 Task: Open a blank sheet, save the file as Emilia.epub Add the quote 'Your dreams are worth fighting for; don't ever give up on them.' Apply font style 'Lora' and font size 36 Align the text to the Justify .Change the text color to  'Tan'
Action: Mouse moved to (269, 157)
Screenshot: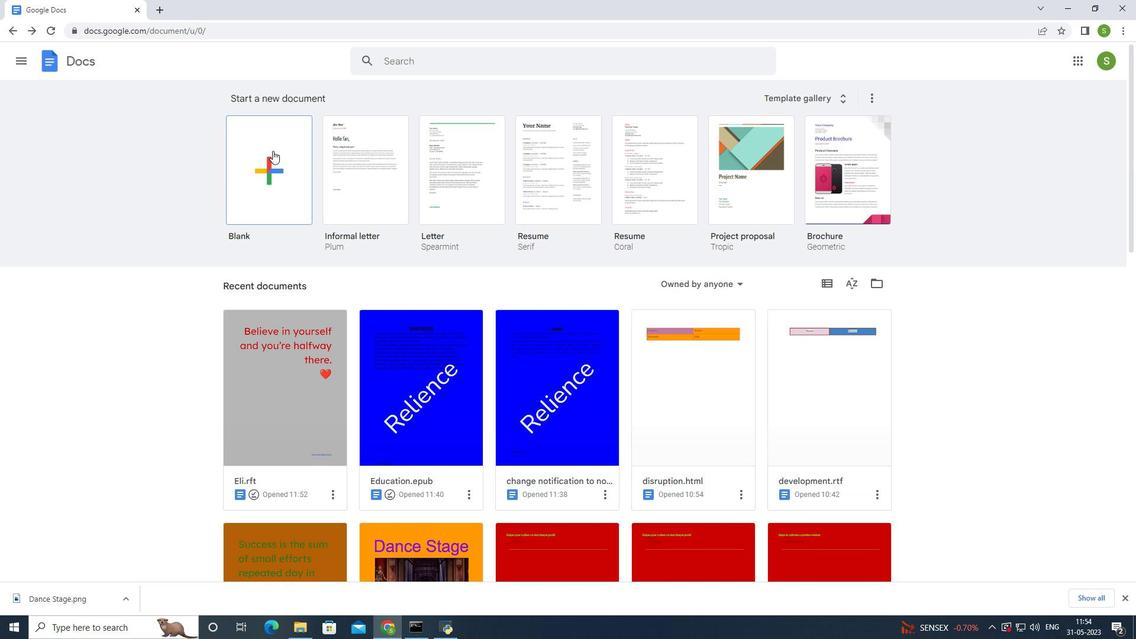 
Action: Mouse pressed left at (269, 157)
Screenshot: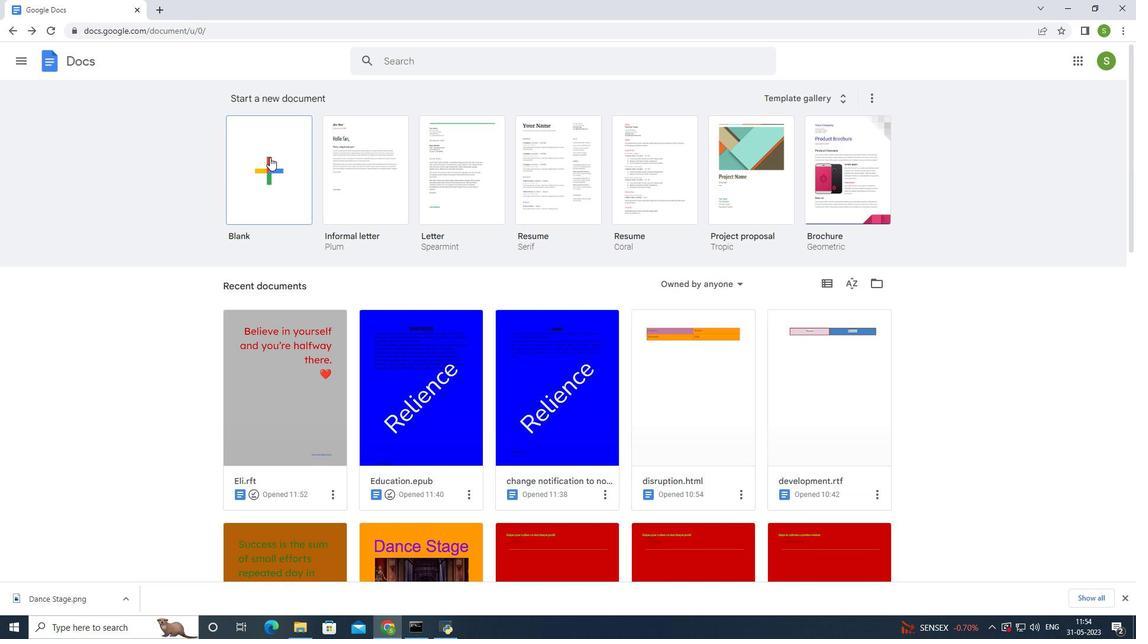 
Action: Mouse moved to (111, 51)
Screenshot: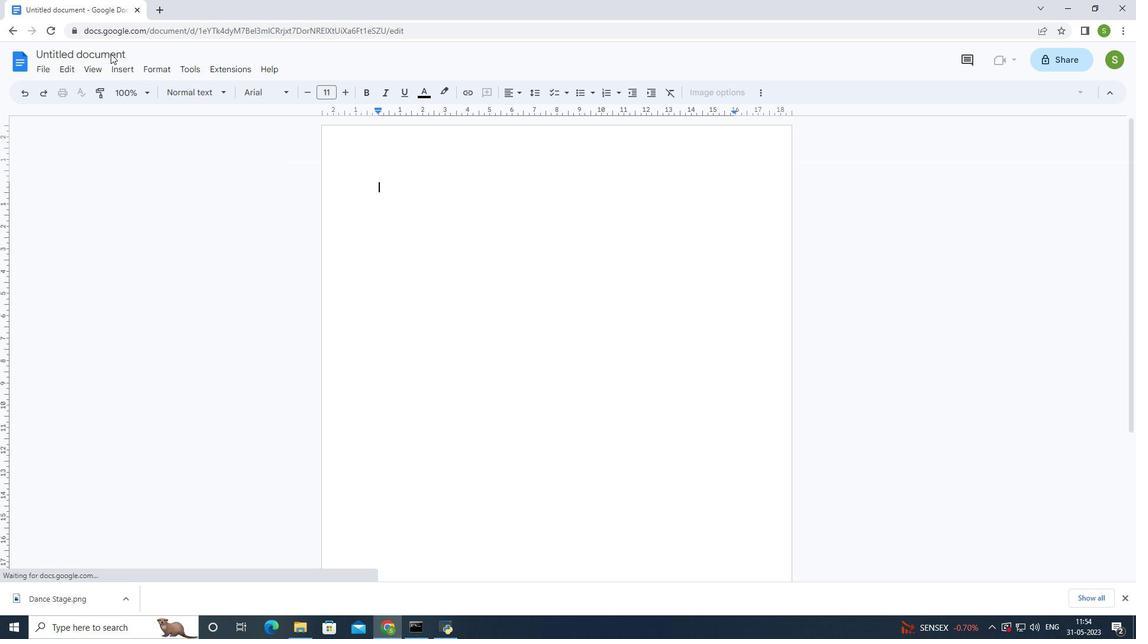 
Action: Mouse pressed left at (111, 51)
Screenshot: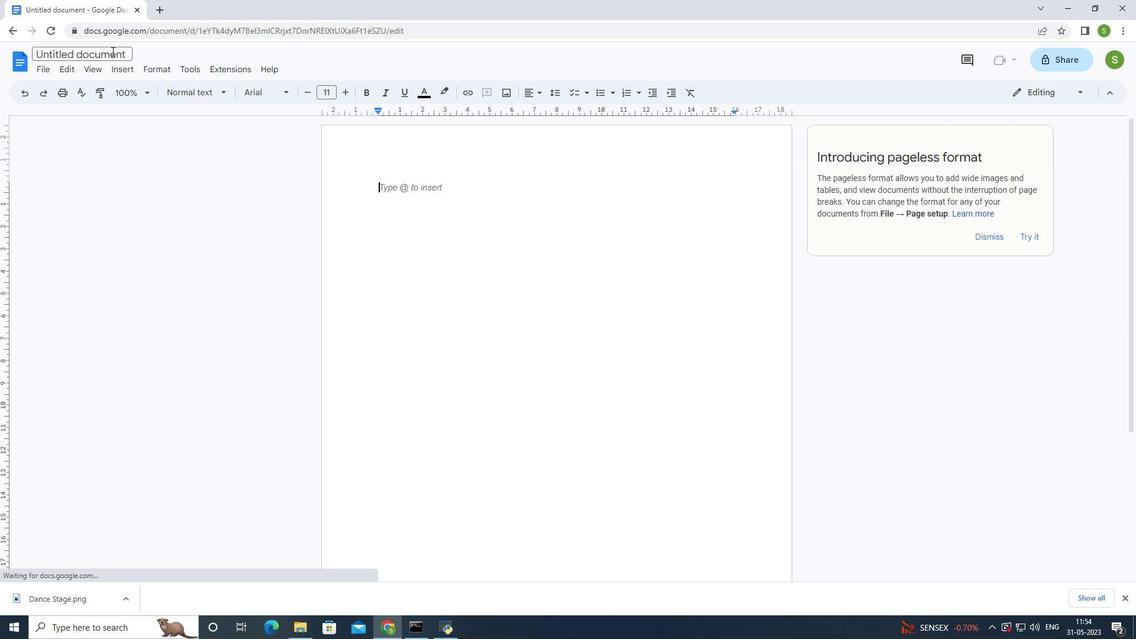 
Action: Mouse moved to (120, 49)
Screenshot: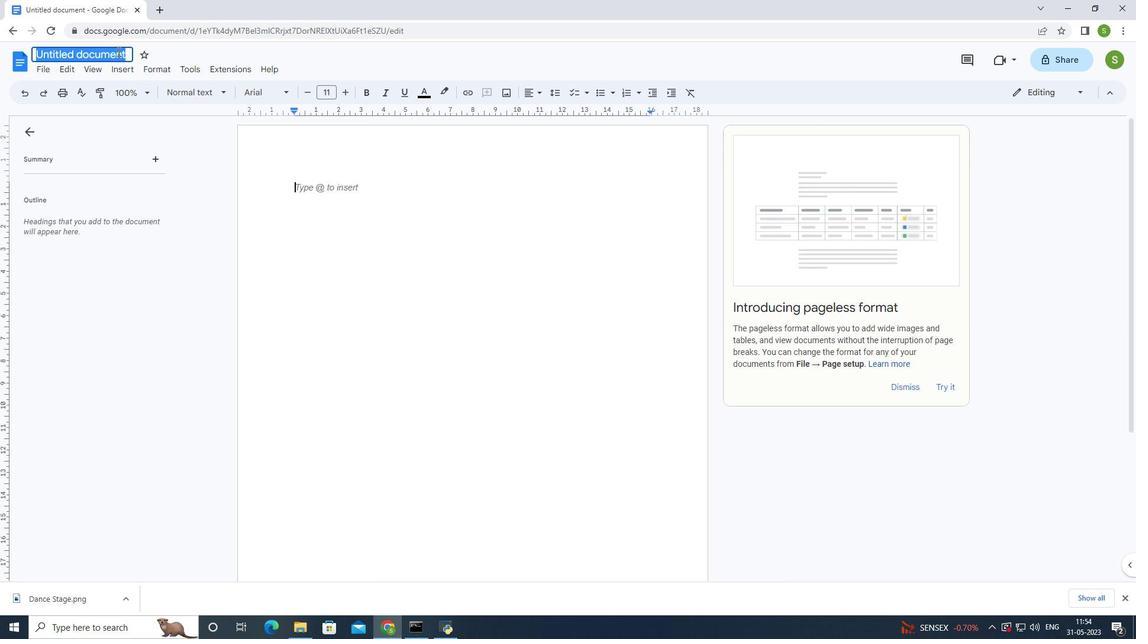 
Action: Key pressed <Key.shift>Emilia.epub<Key.enter>
Screenshot: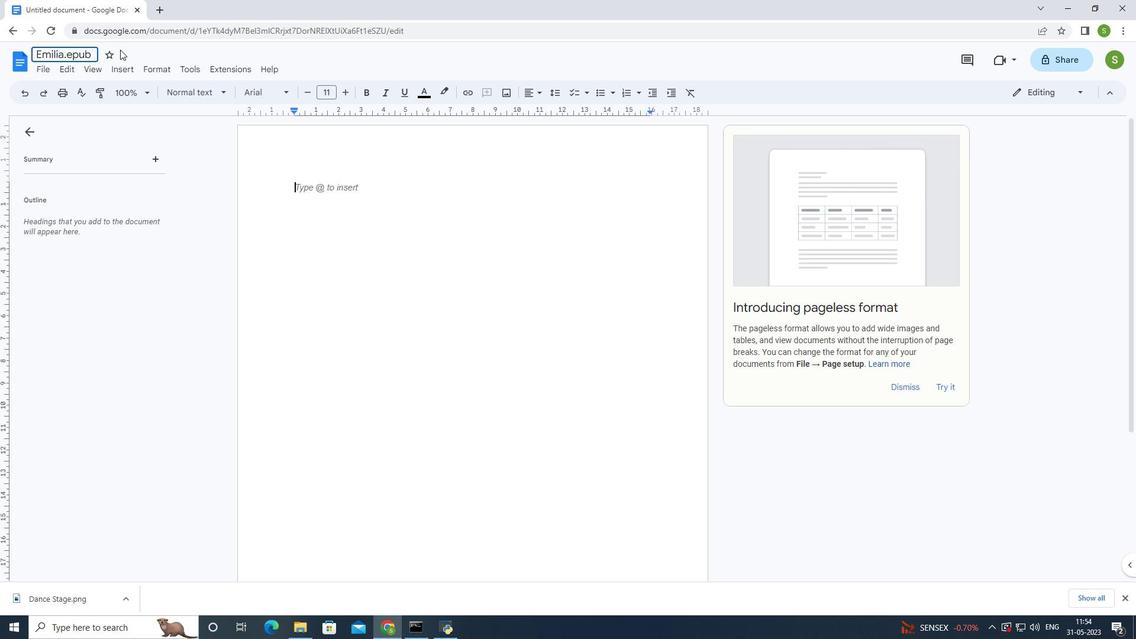 
Action: Mouse moved to (299, 189)
Screenshot: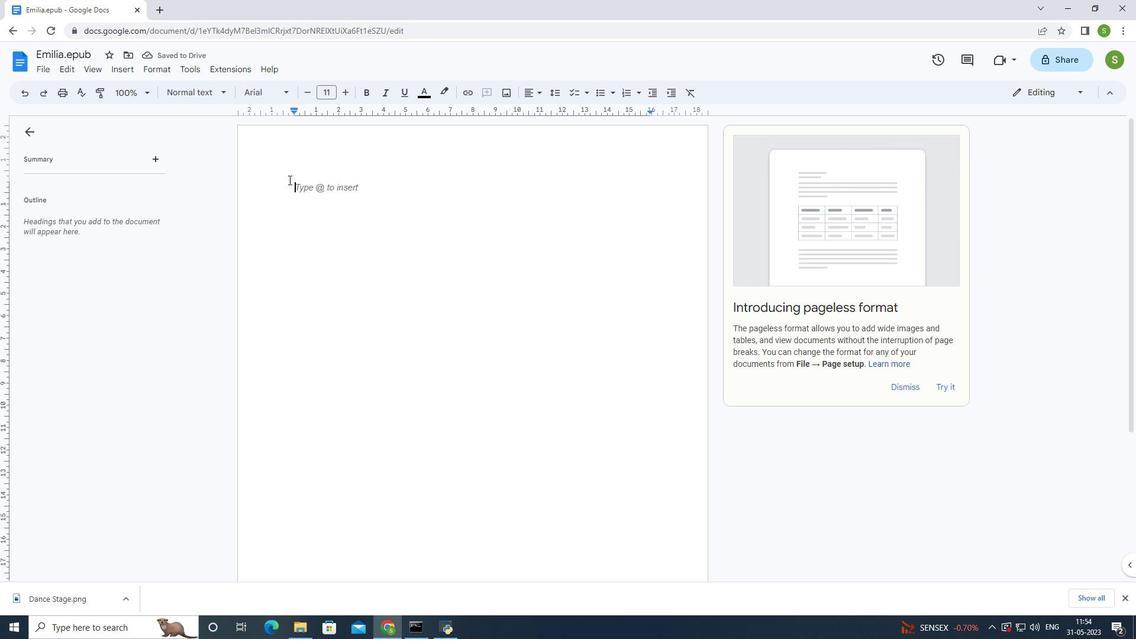 
Action: Key pressed <Key.shift><Key.shift>Your<Key.space>dreams<Key.space>are<Key.space>worth<Key.space>fighting<Key.space>for;<Key.space>don't<Key.space>ever<Key.space>give<Key.space>up<Key.space>on<Key.space>them.
Screenshot: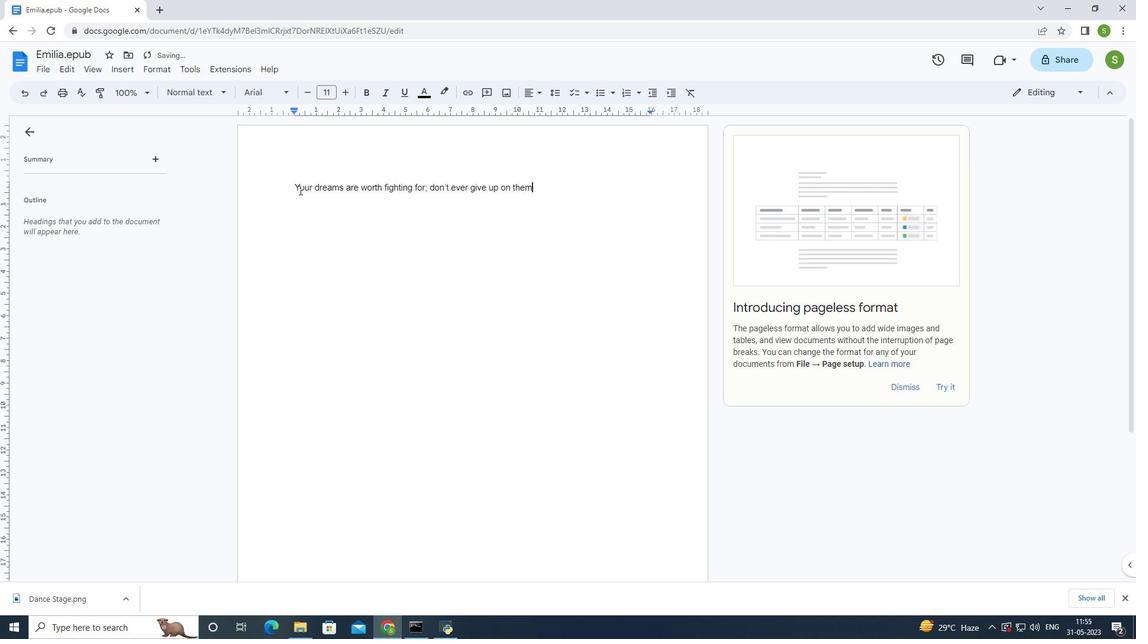 
Action: Mouse moved to (546, 186)
Screenshot: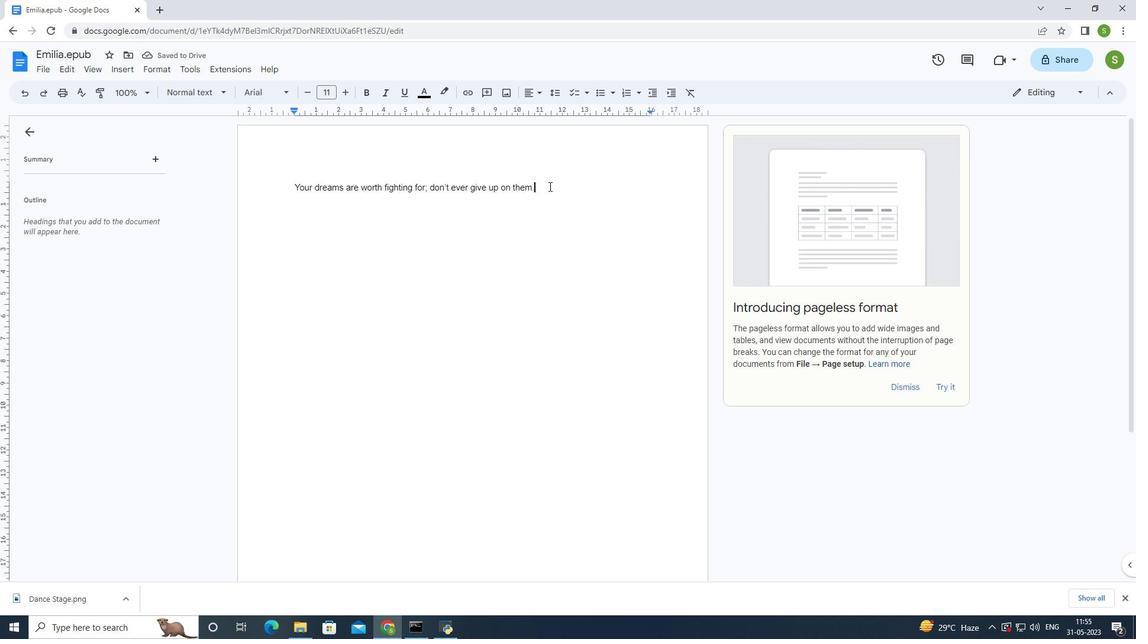 
Action: Mouse pressed left at (546, 186)
Screenshot: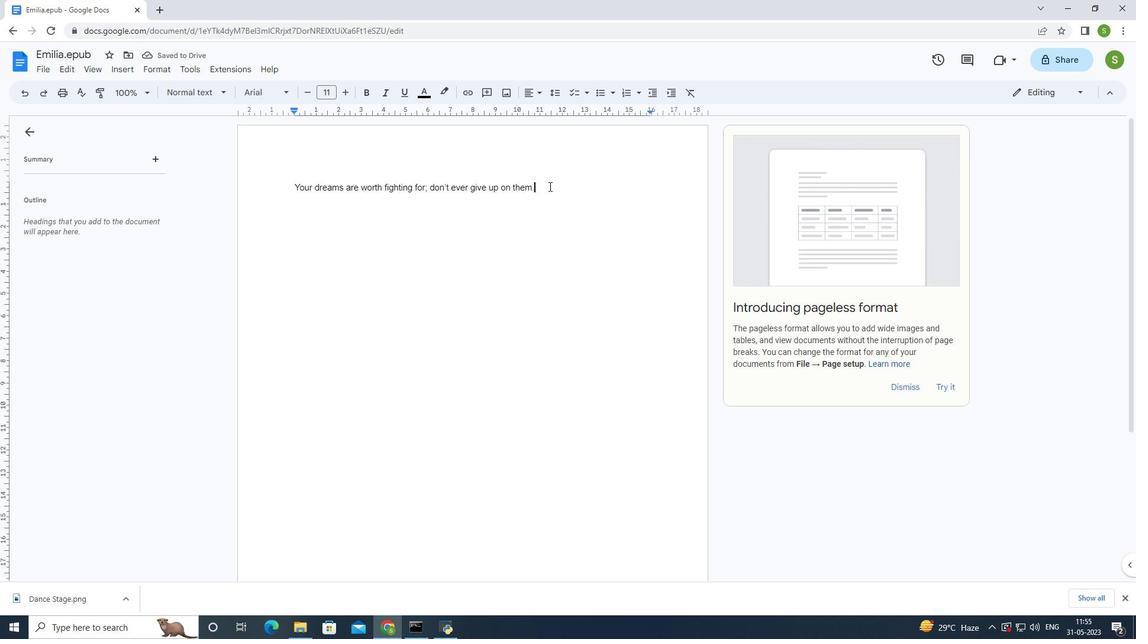
Action: Mouse moved to (269, 90)
Screenshot: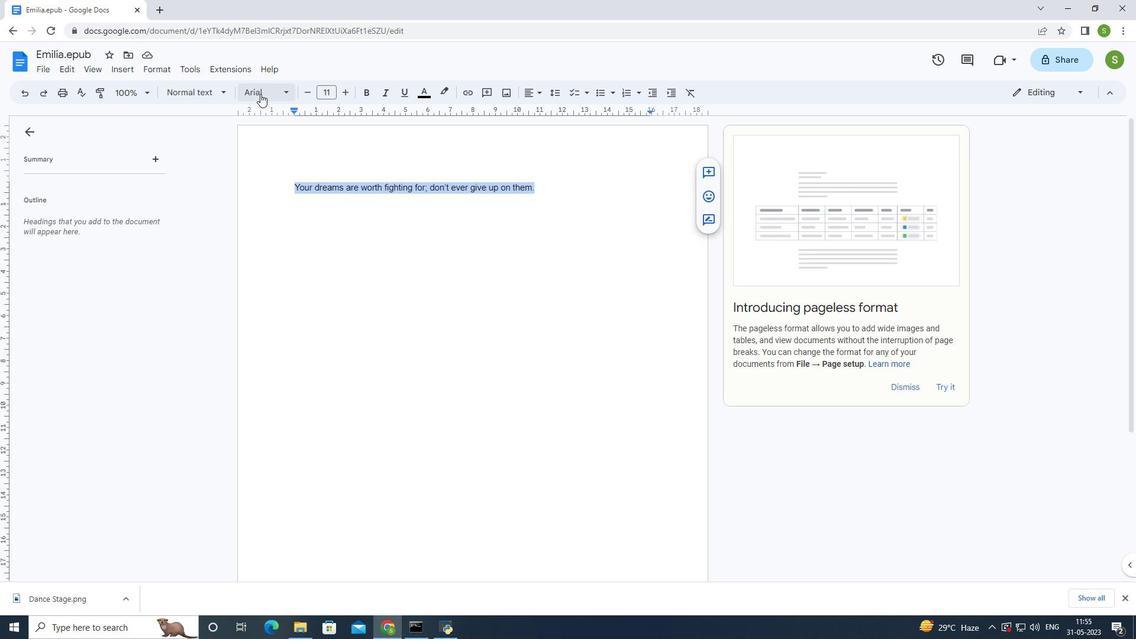 
Action: Mouse pressed left at (269, 90)
Screenshot: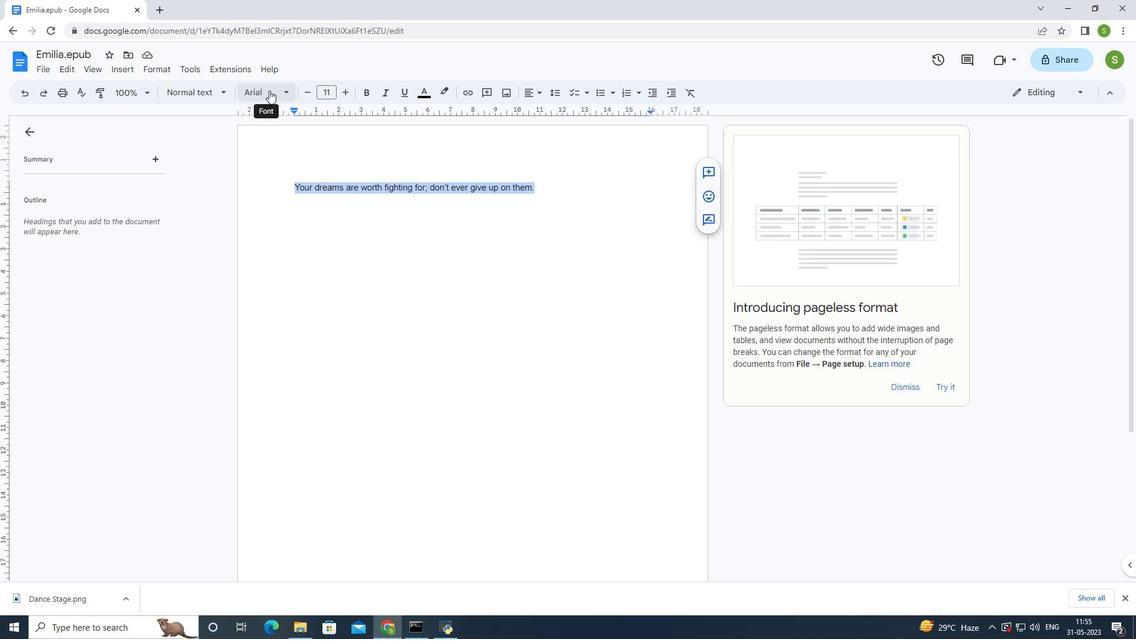 
Action: Mouse moved to (288, 110)
Screenshot: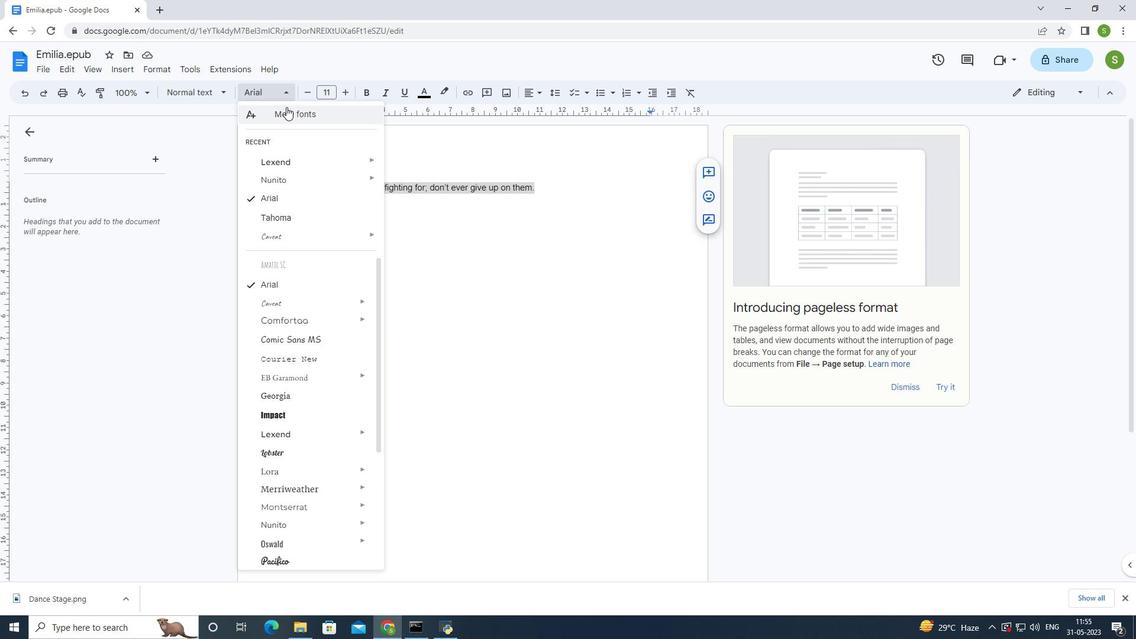 
Action: Mouse pressed left at (288, 110)
Screenshot: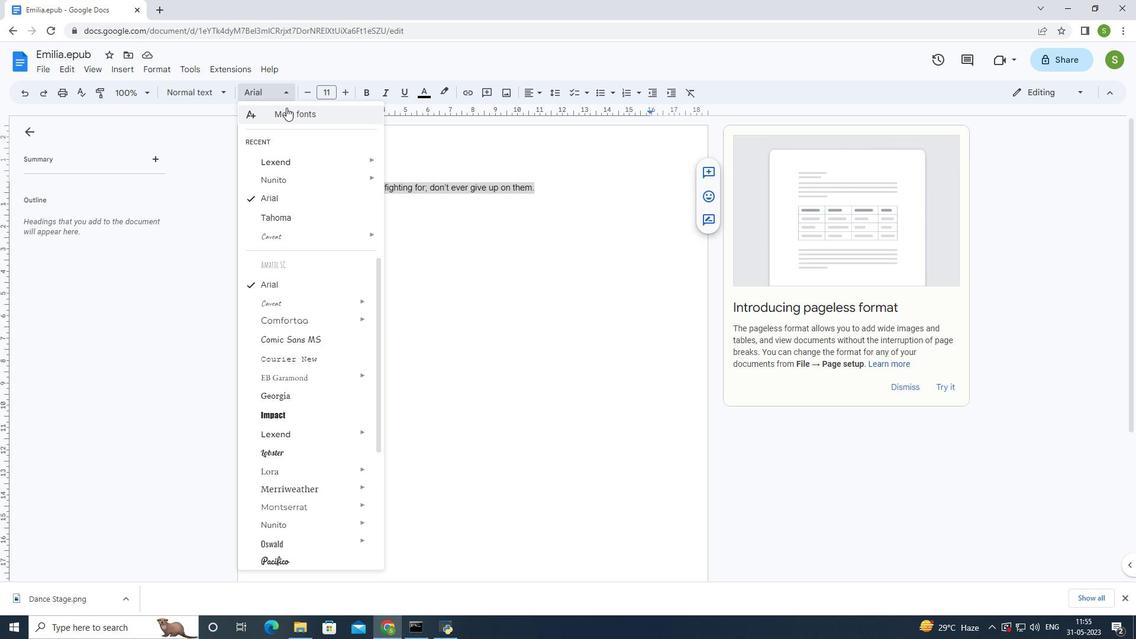 
Action: Mouse moved to (385, 169)
Screenshot: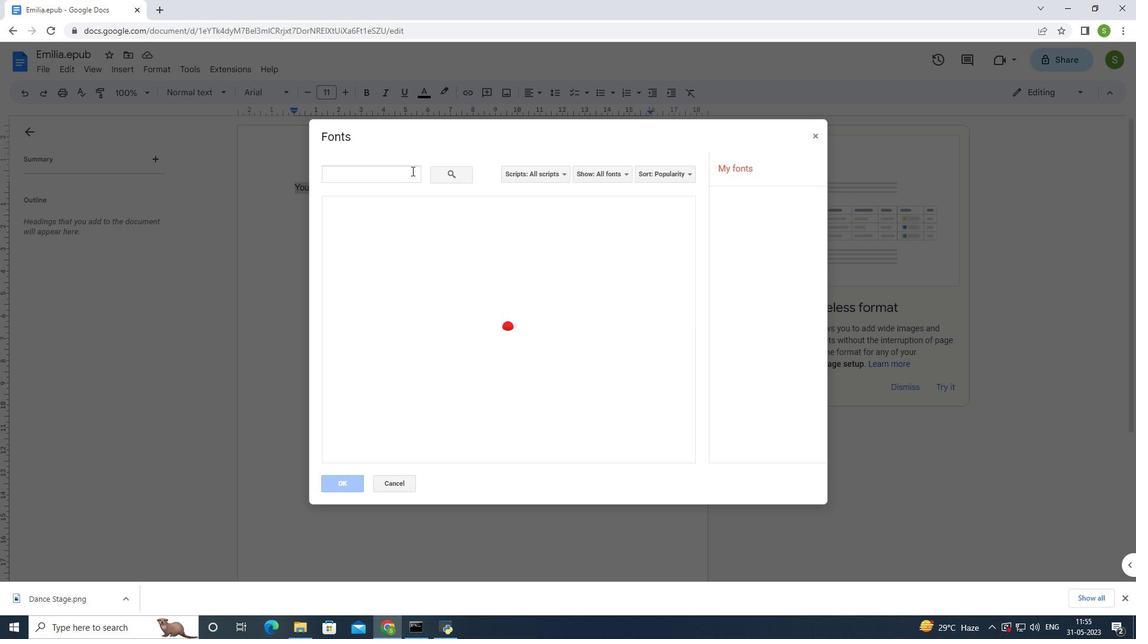 
Action: Mouse pressed left at (385, 169)
Screenshot: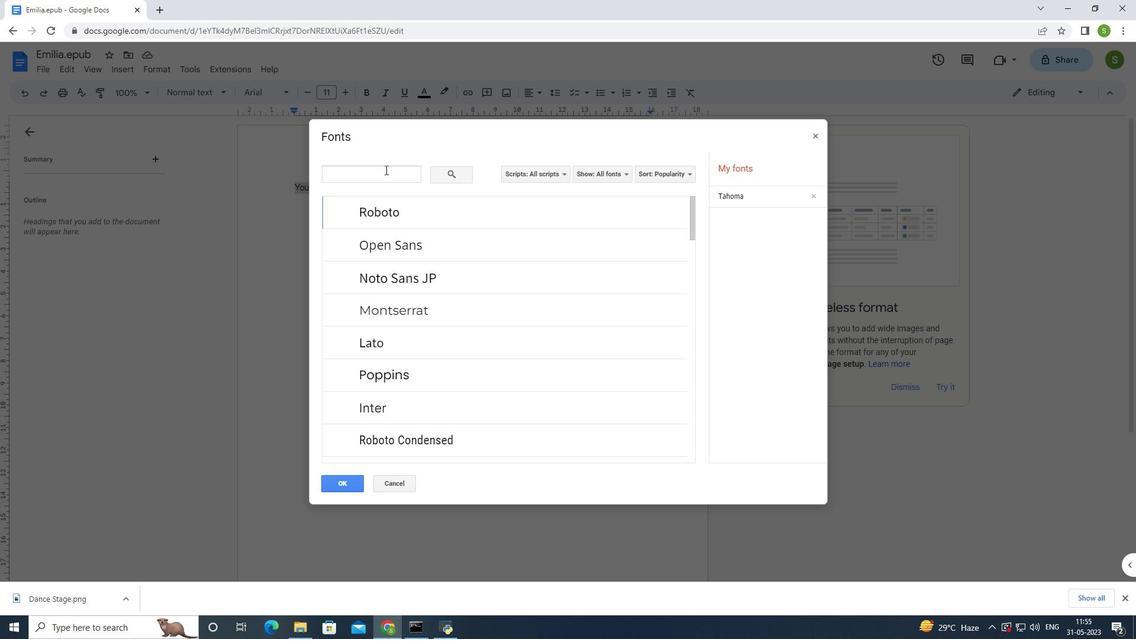 
Action: Mouse moved to (382, 163)
Screenshot: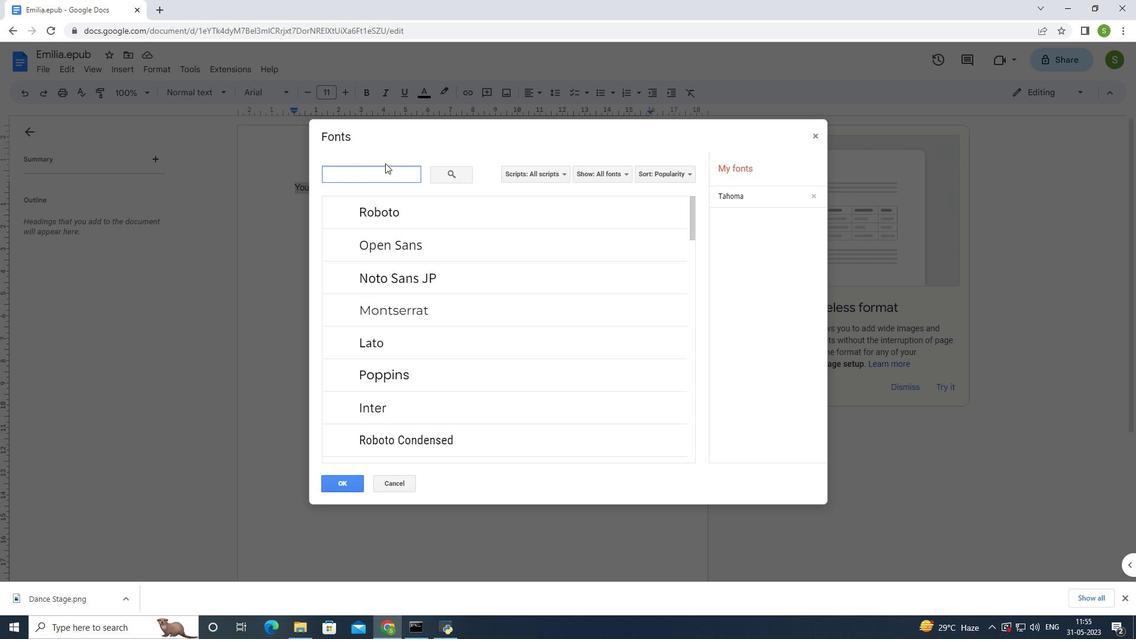 
Action: Key pressed <Key.caps_lock>L<Key.caps_lock>ora
Screenshot: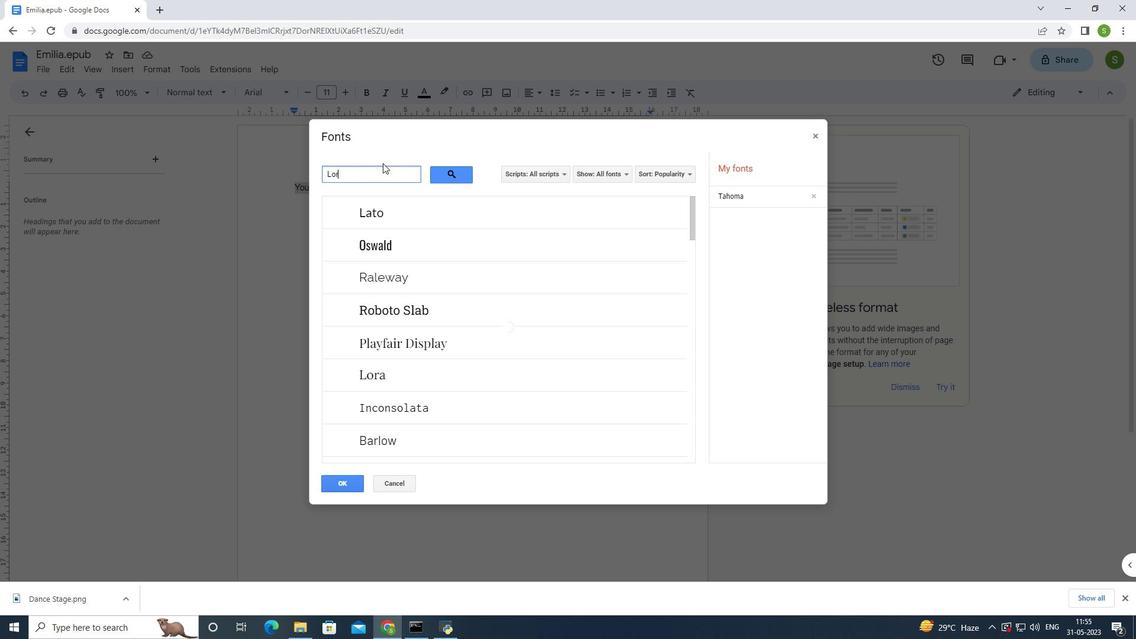 
Action: Mouse moved to (339, 210)
Screenshot: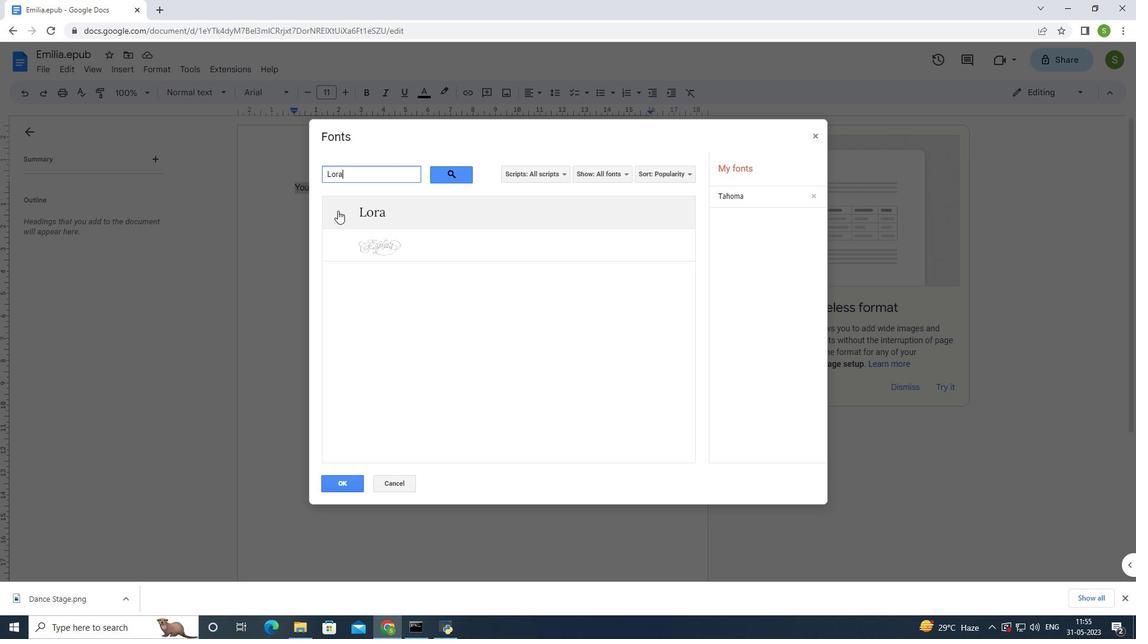 
Action: Mouse pressed left at (339, 210)
Screenshot: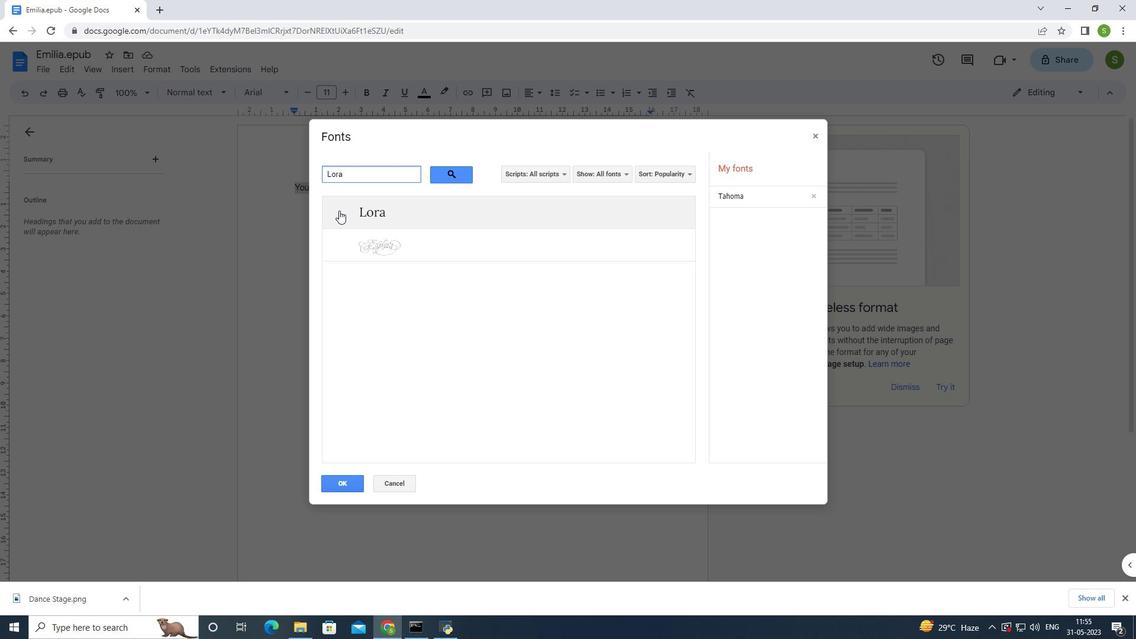 
Action: Mouse moved to (357, 481)
Screenshot: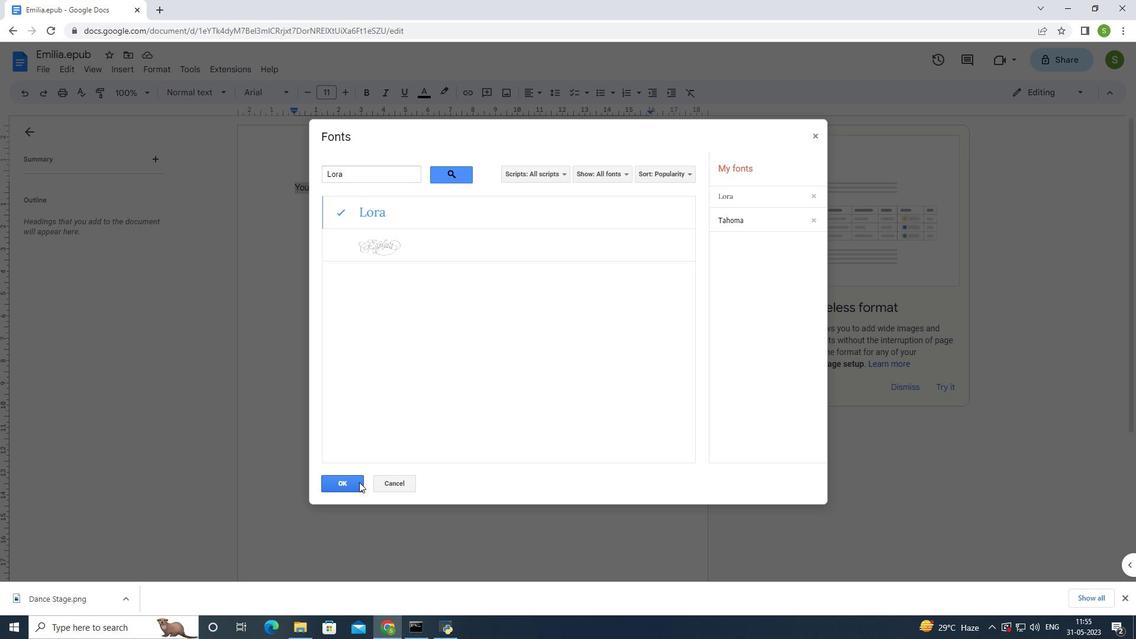 
Action: Mouse pressed left at (358, 482)
Screenshot: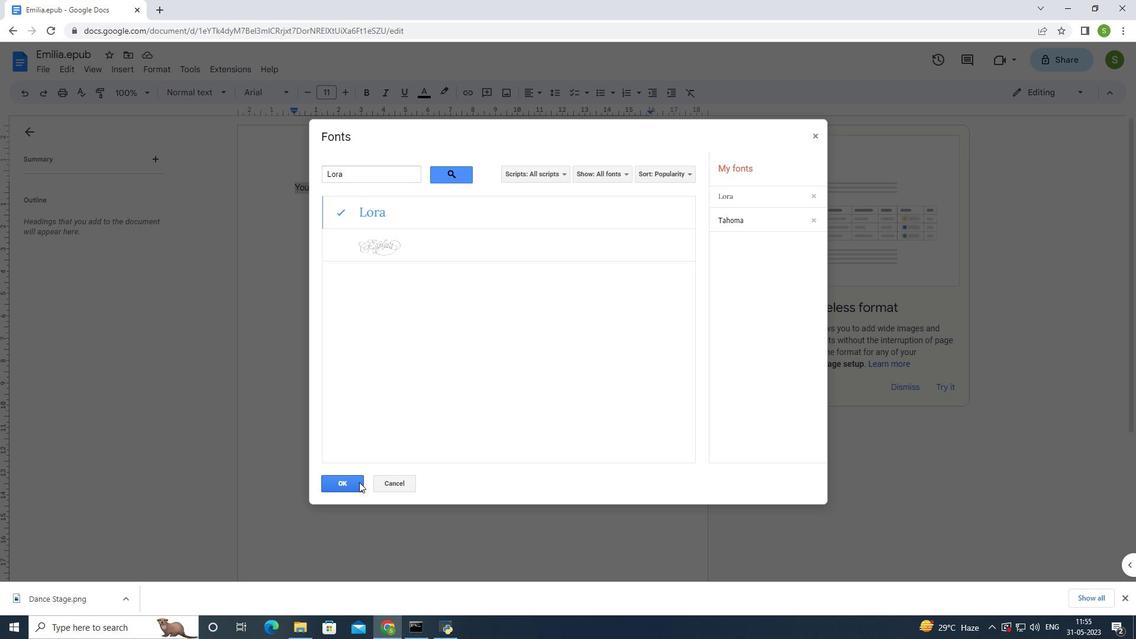 
Action: Mouse moved to (339, 90)
Screenshot: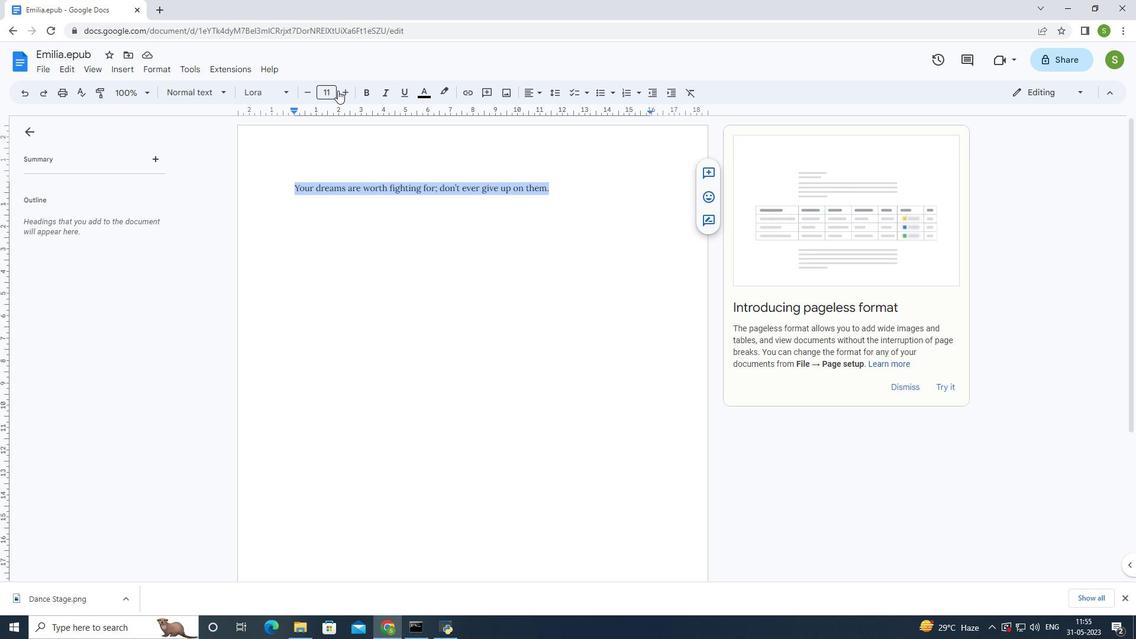 
Action: Mouse pressed left at (339, 90)
Screenshot: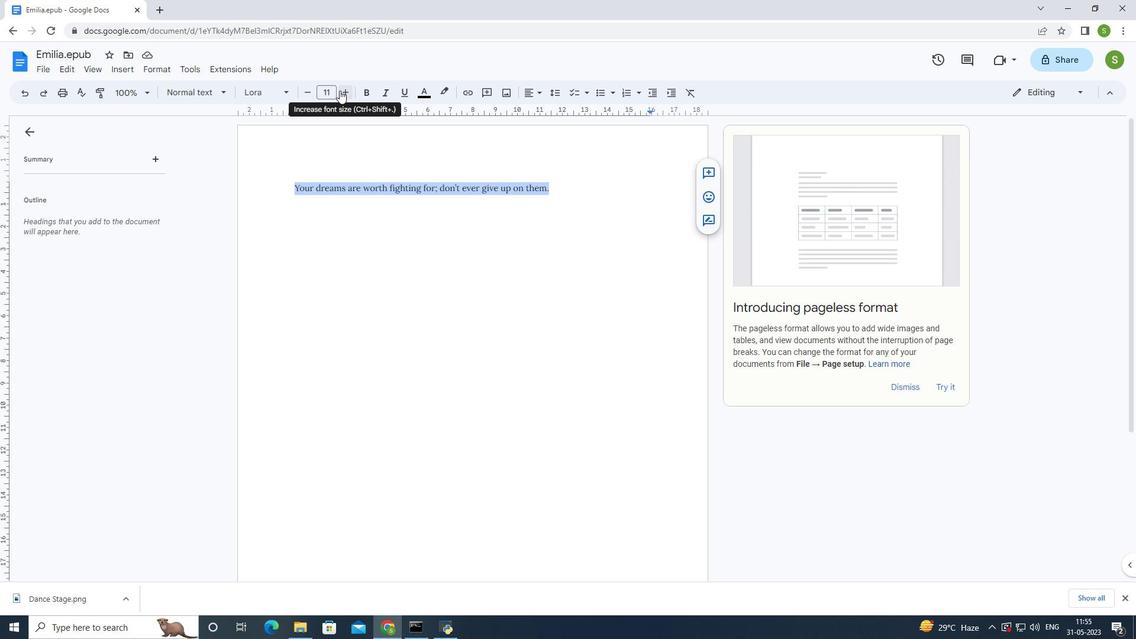 
Action: Mouse pressed left at (339, 90)
Screenshot: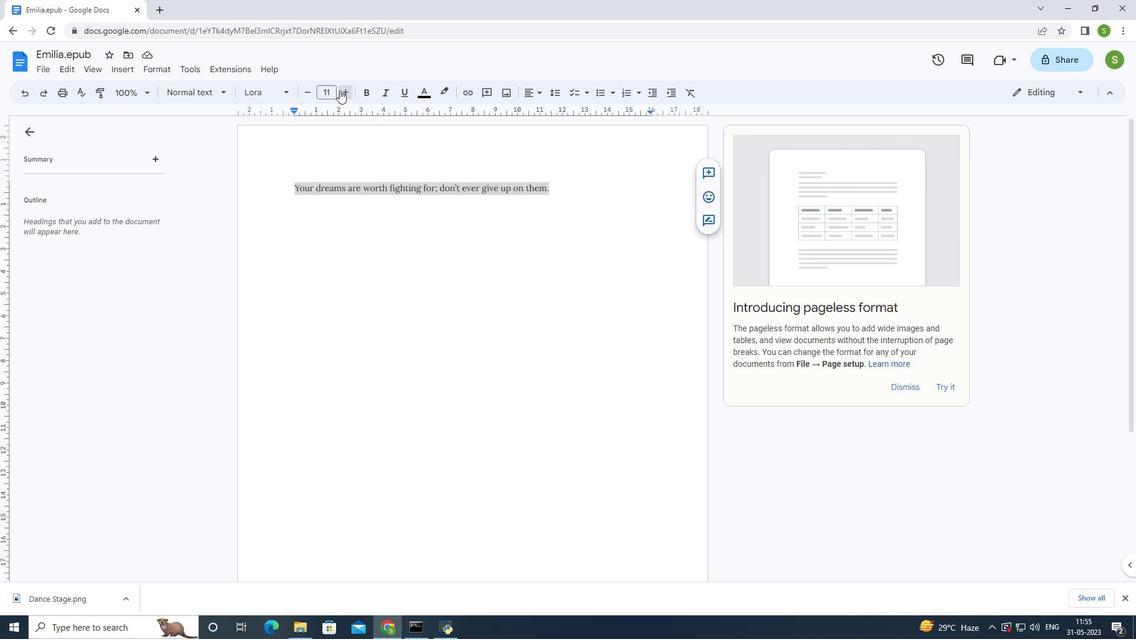 
Action: Mouse pressed left at (339, 90)
Screenshot: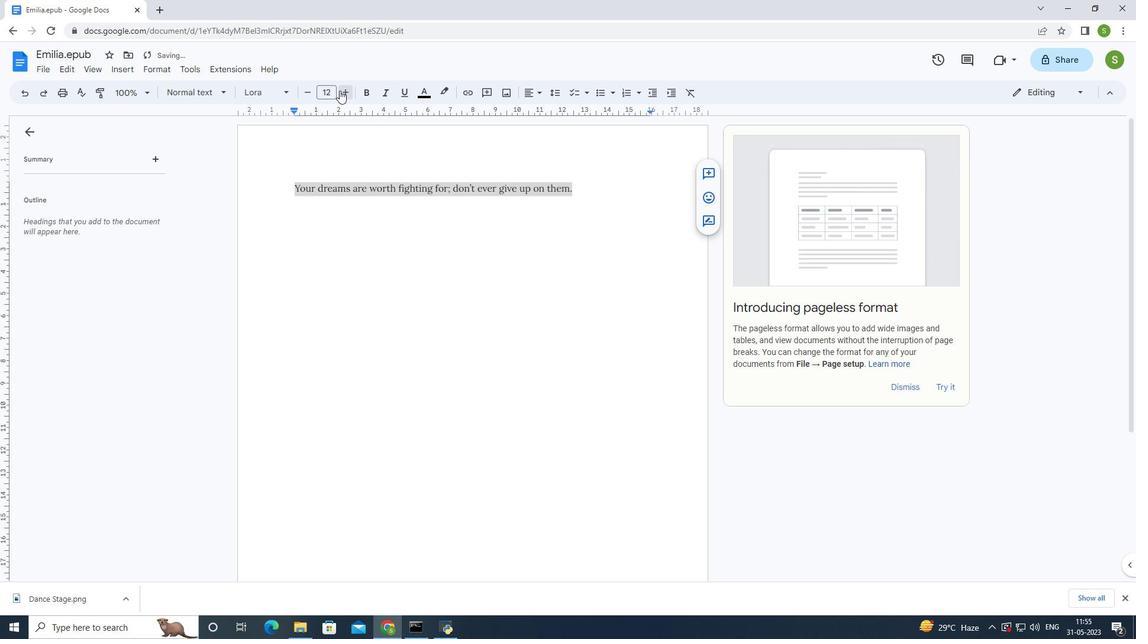 
Action: Mouse pressed left at (339, 90)
Screenshot: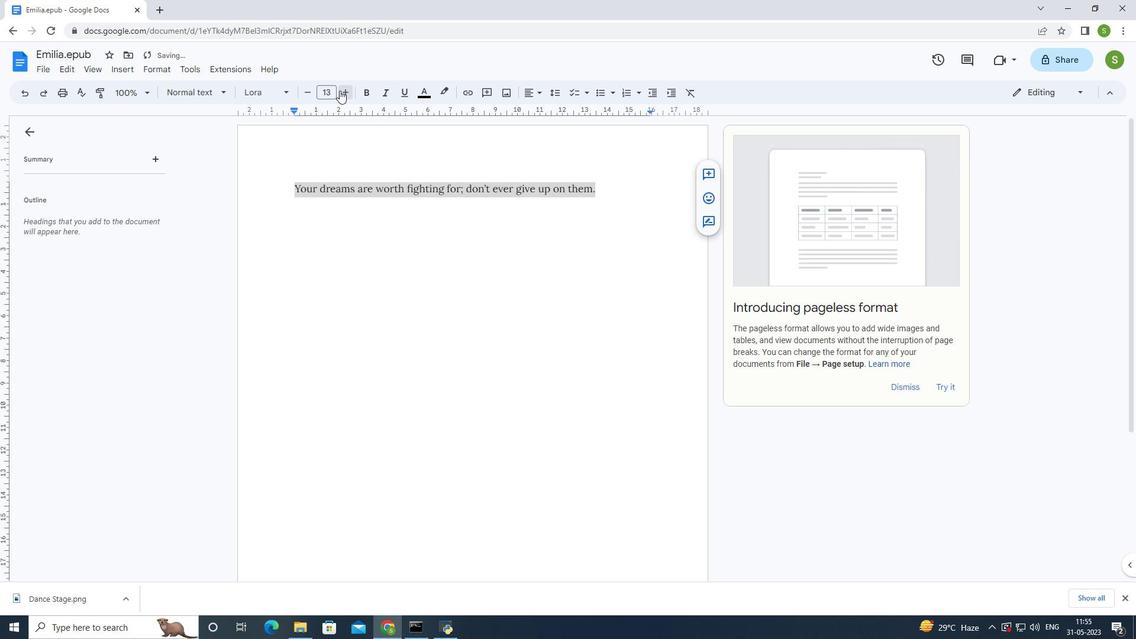
Action: Mouse pressed left at (339, 90)
Screenshot: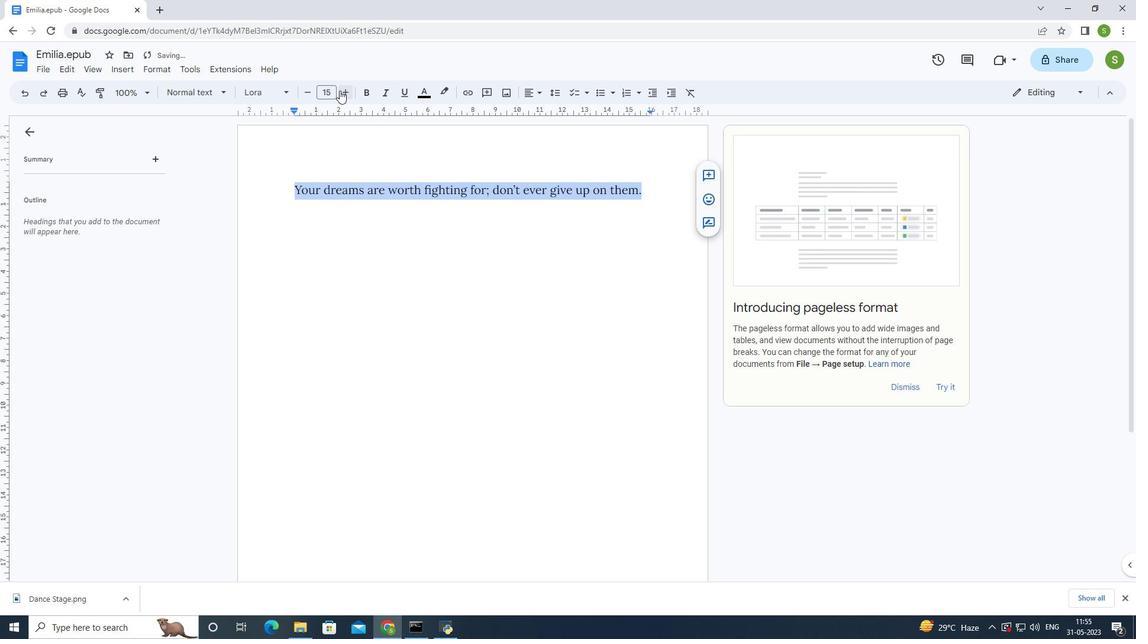 
Action: Mouse pressed left at (339, 90)
Screenshot: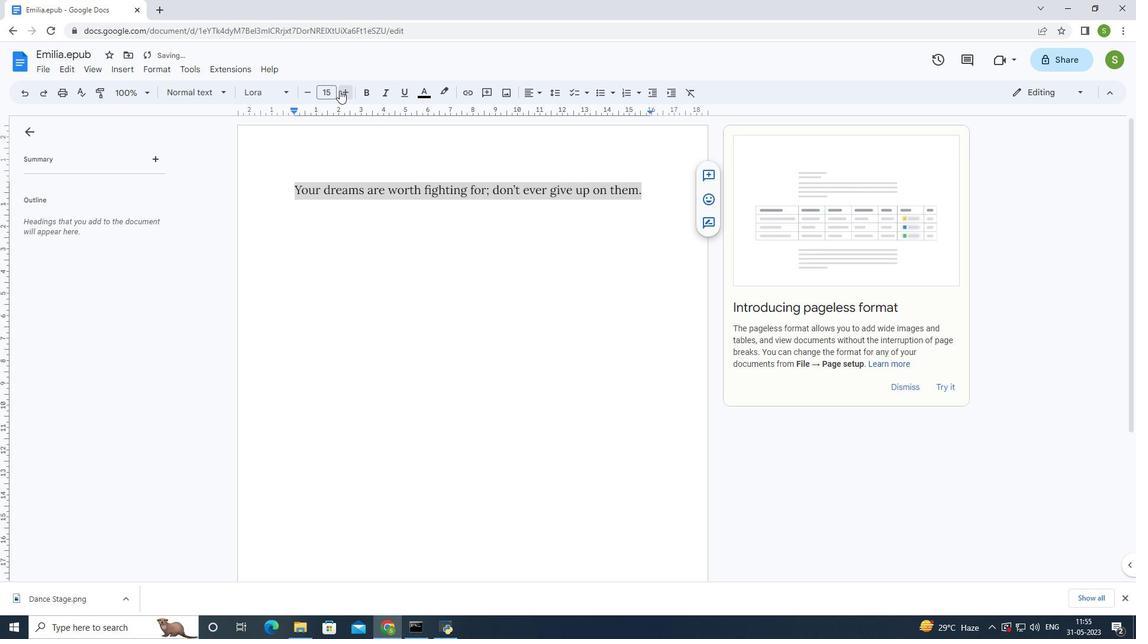 
Action: Mouse pressed left at (339, 90)
Screenshot: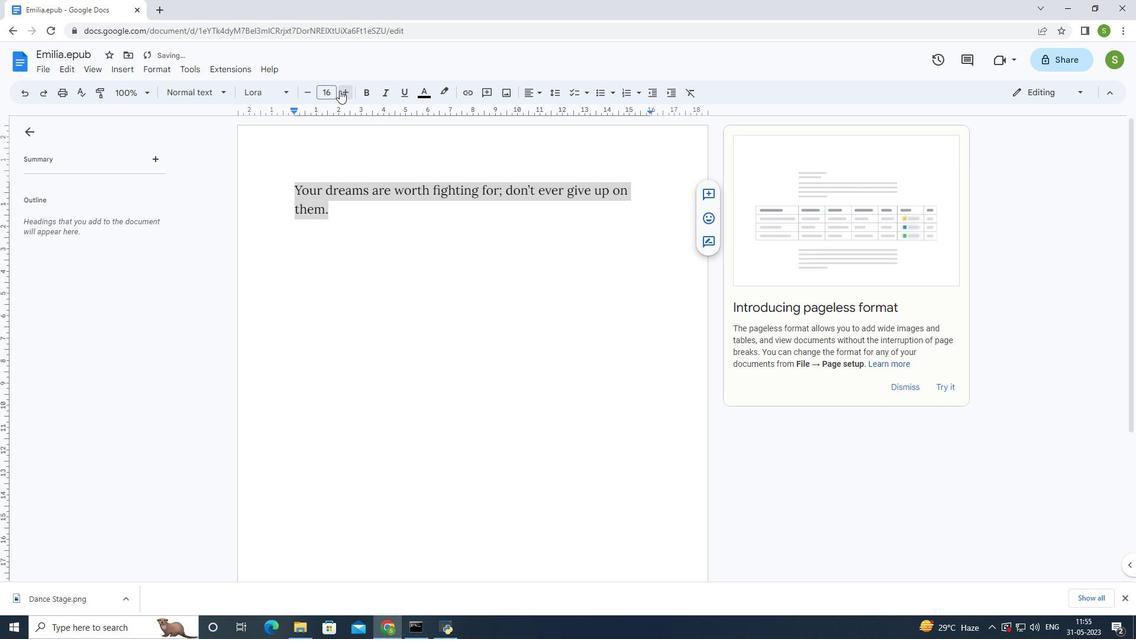 
Action: Mouse pressed left at (339, 90)
Screenshot: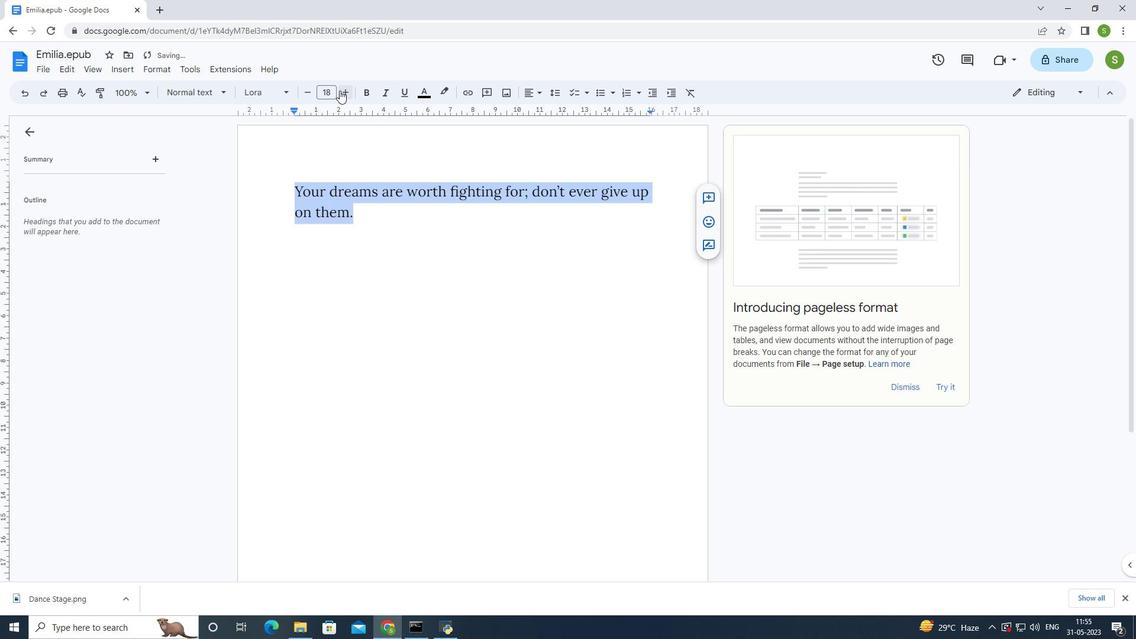 
Action: Mouse pressed left at (339, 90)
Screenshot: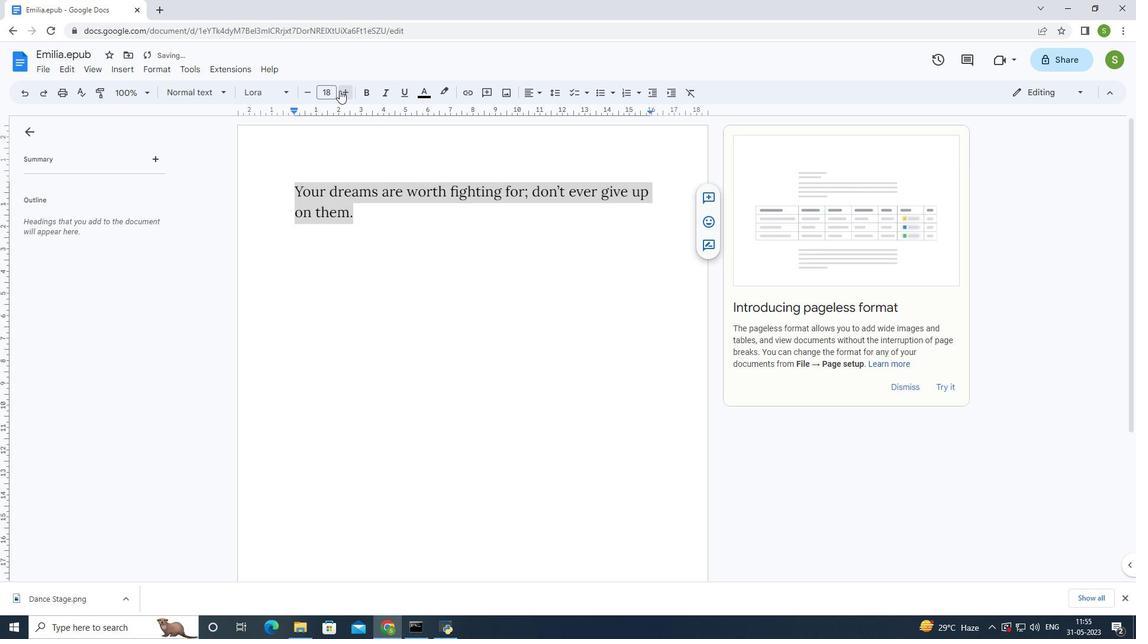 
Action: Mouse pressed left at (339, 90)
Screenshot: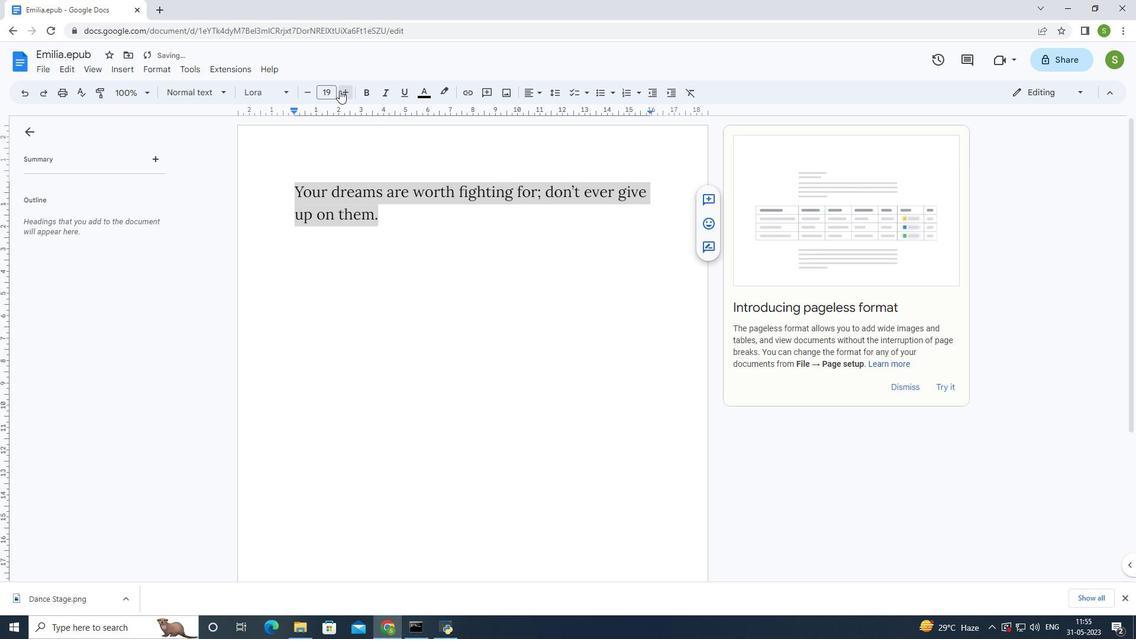 
Action: Mouse pressed left at (339, 90)
Screenshot: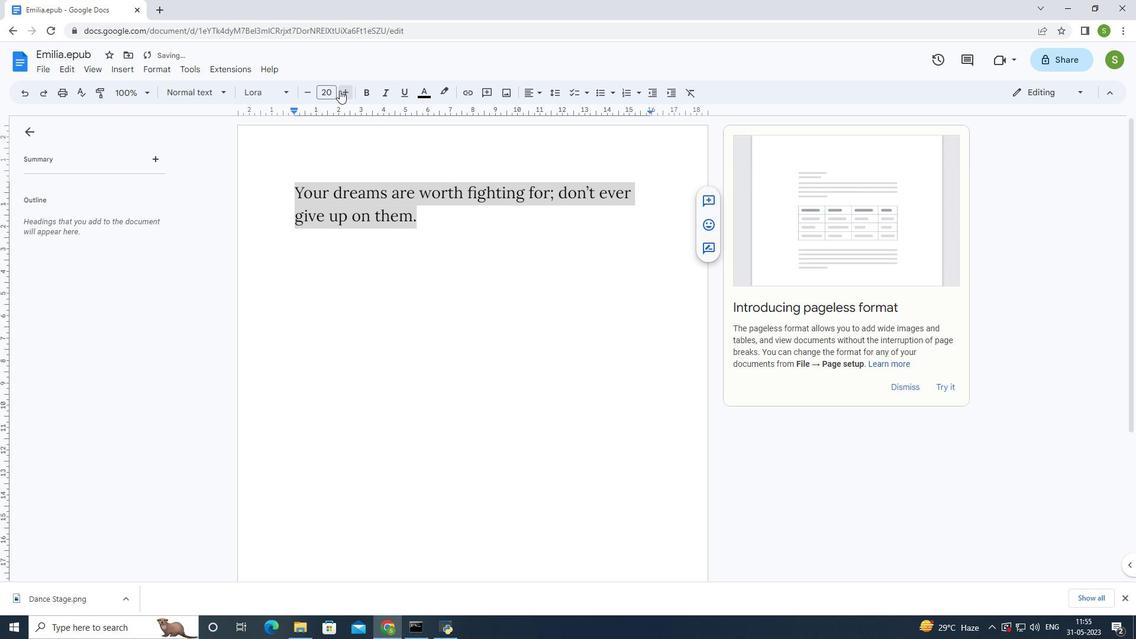 
Action: Mouse moved to (342, 89)
Screenshot: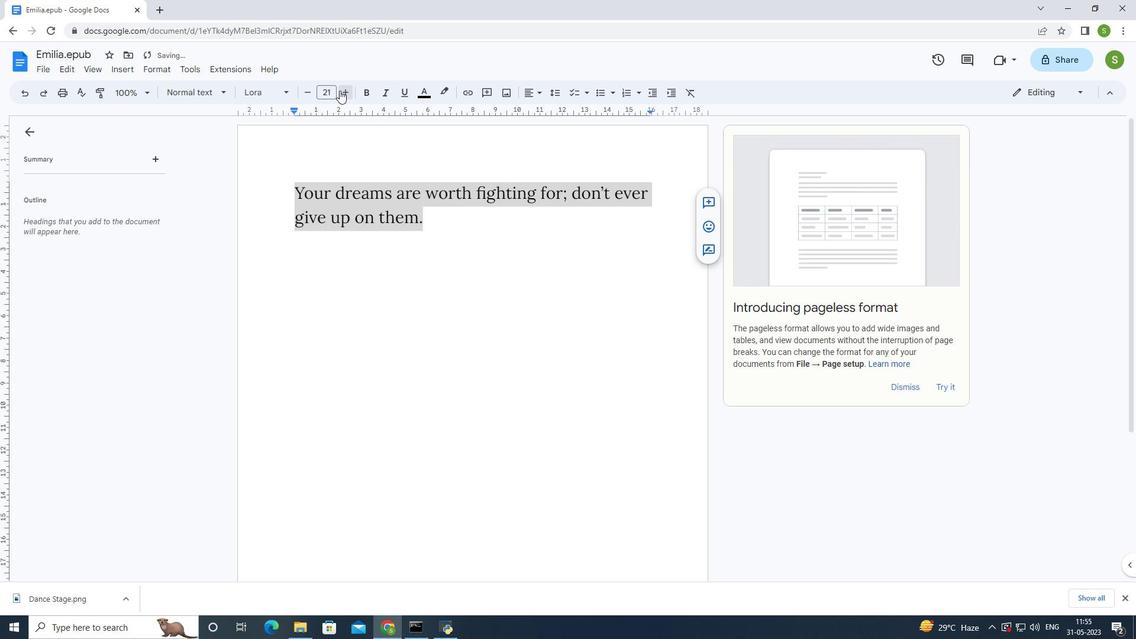 
Action: Mouse pressed left at (342, 89)
Screenshot: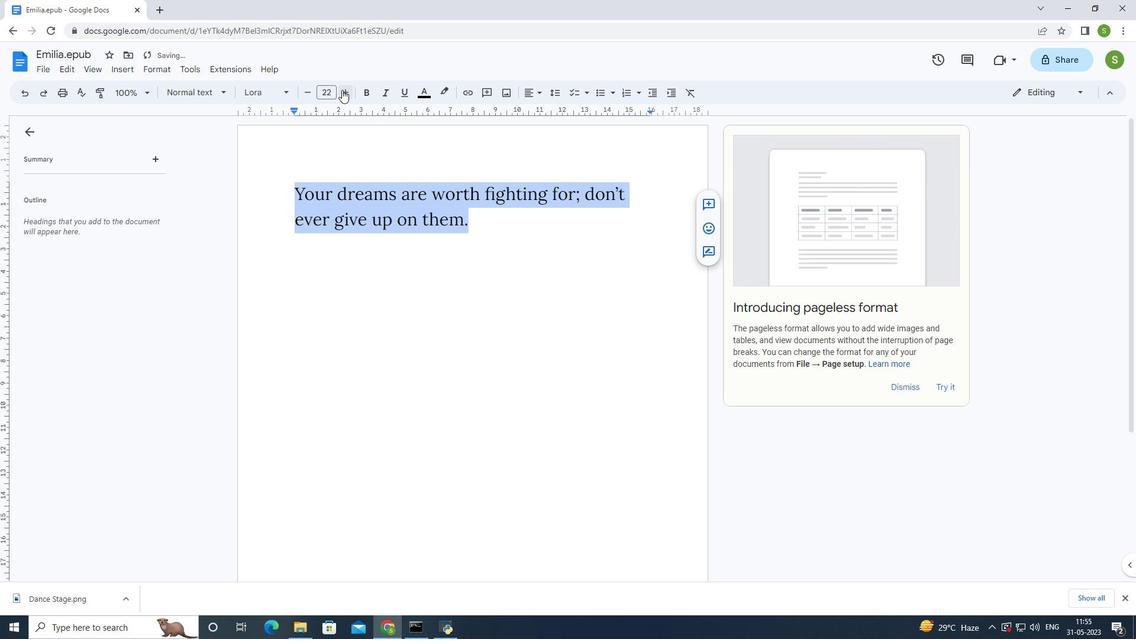 
Action: Mouse pressed left at (342, 89)
Screenshot: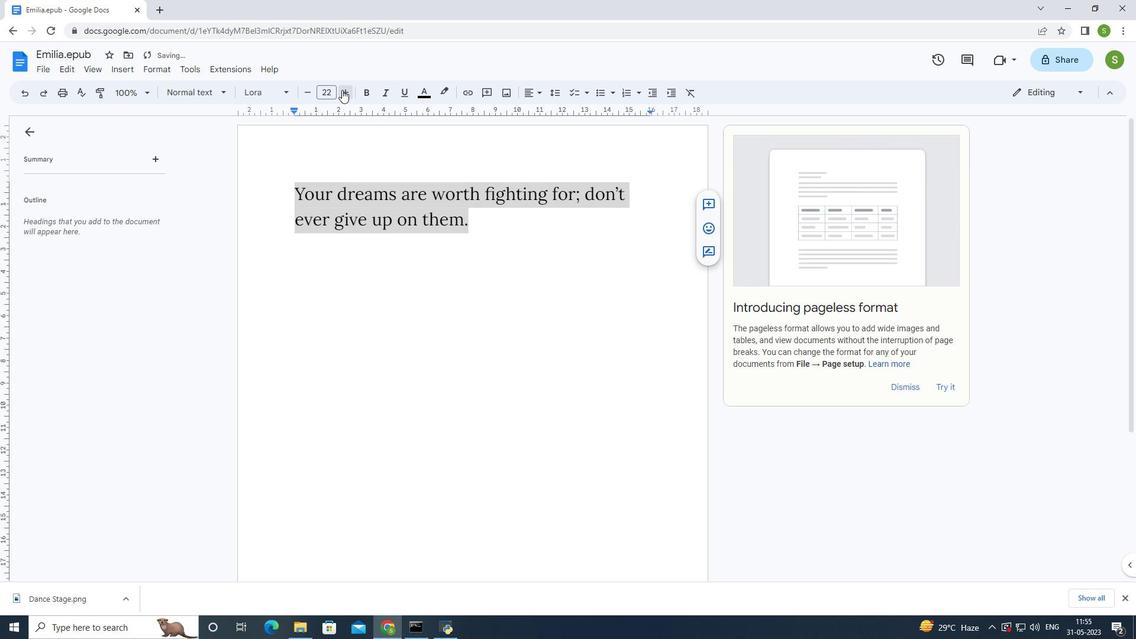 
Action: Mouse pressed left at (342, 89)
Screenshot: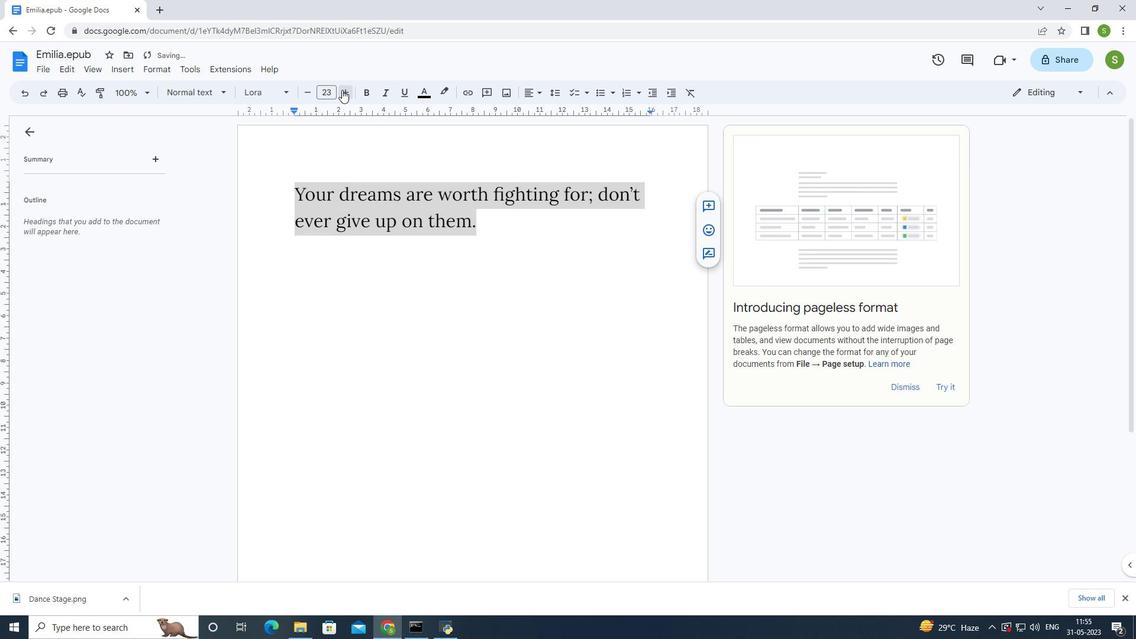 
Action: Mouse pressed left at (342, 89)
Screenshot: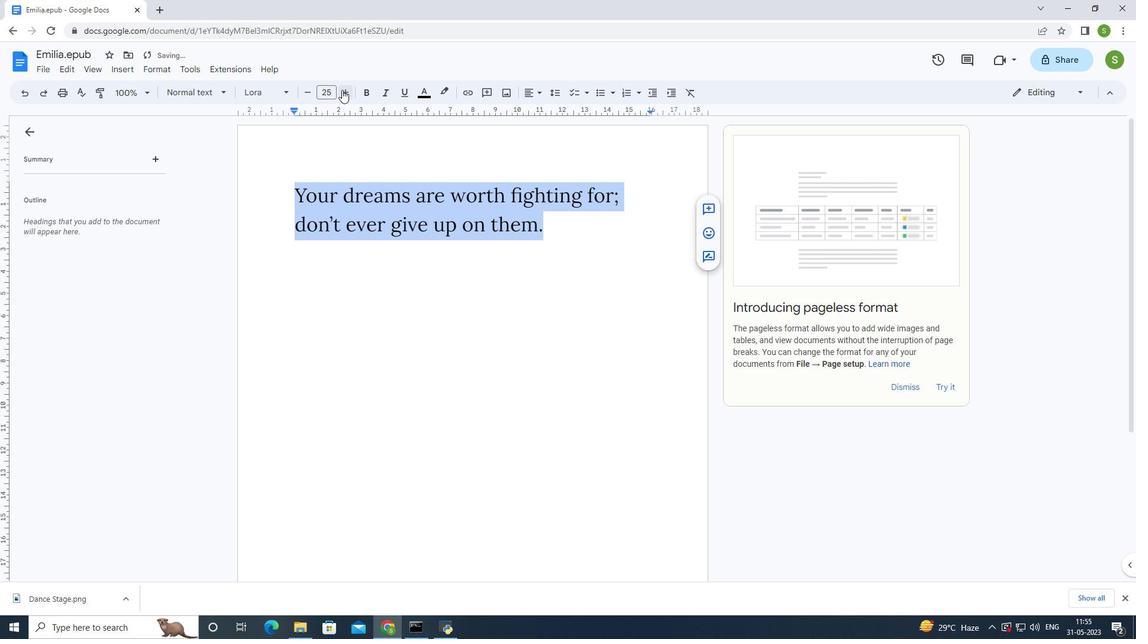 
Action: Mouse pressed left at (342, 89)
Screenshot: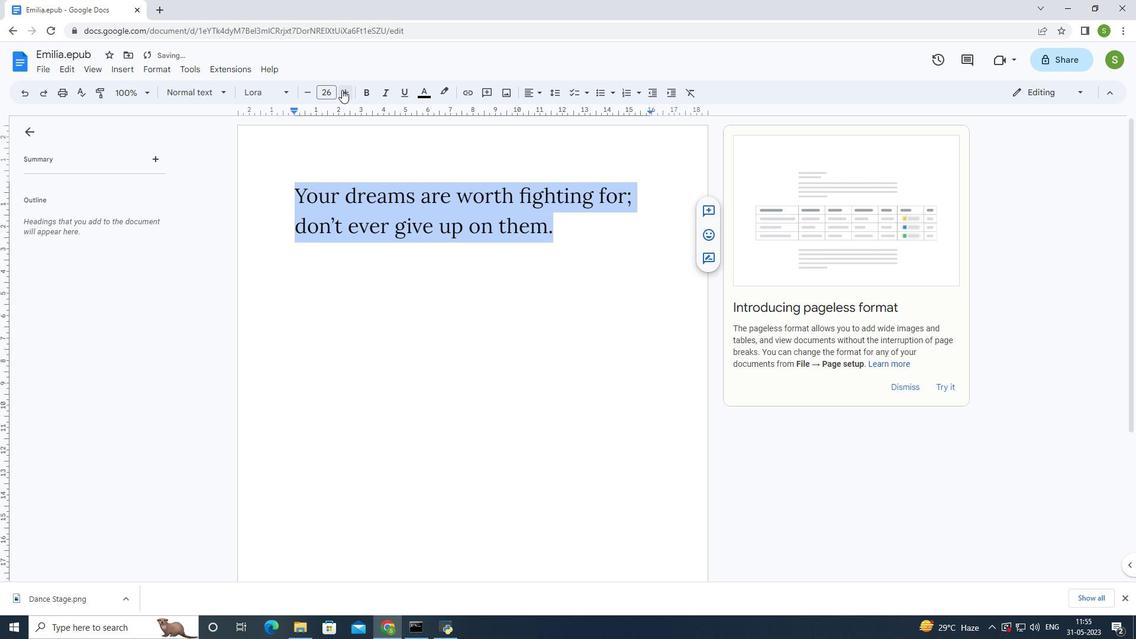 
Action: Mouse pressed left at (342, 89)
Screenshot: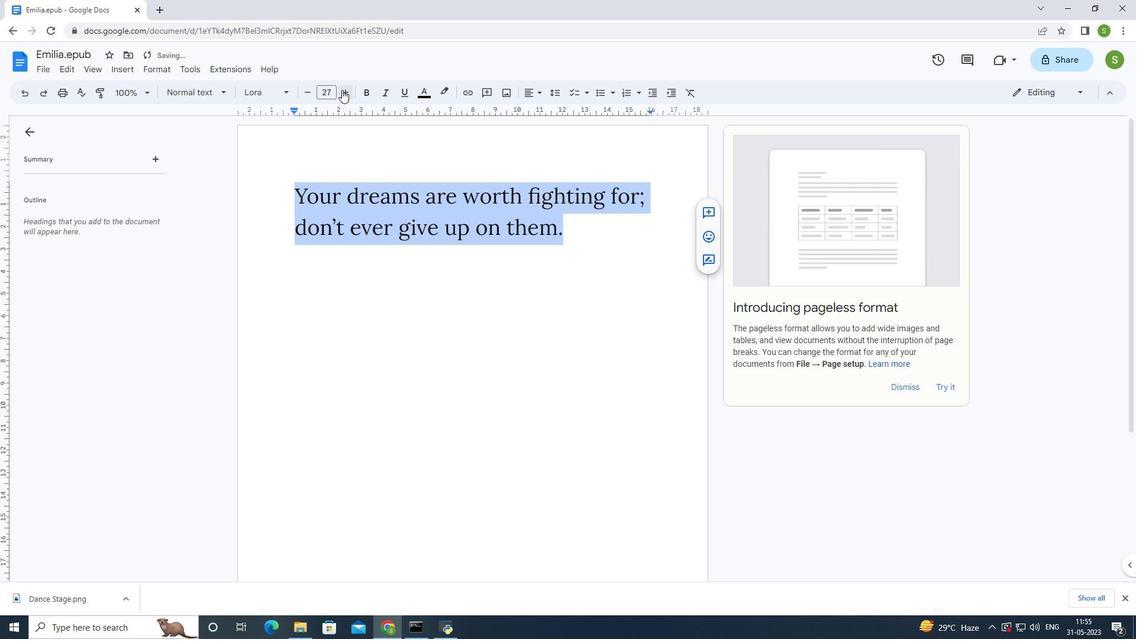 
Action: Mouse pressed left at (342, 89)
Screenshot: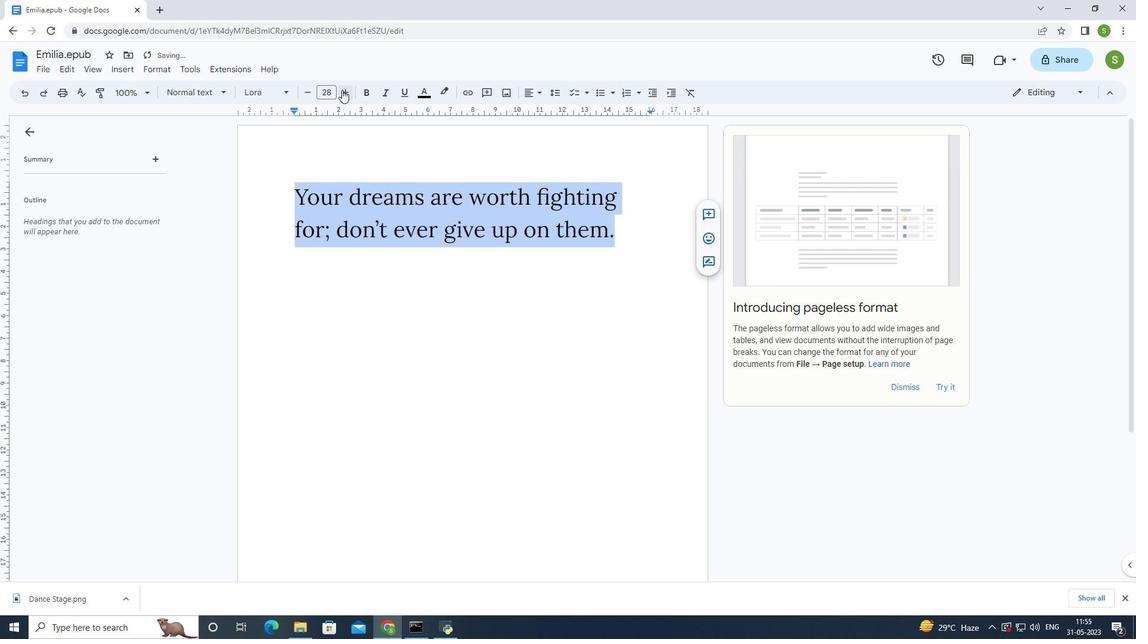 
Action: Mouse pressed left at (342, 89)
Screenshot: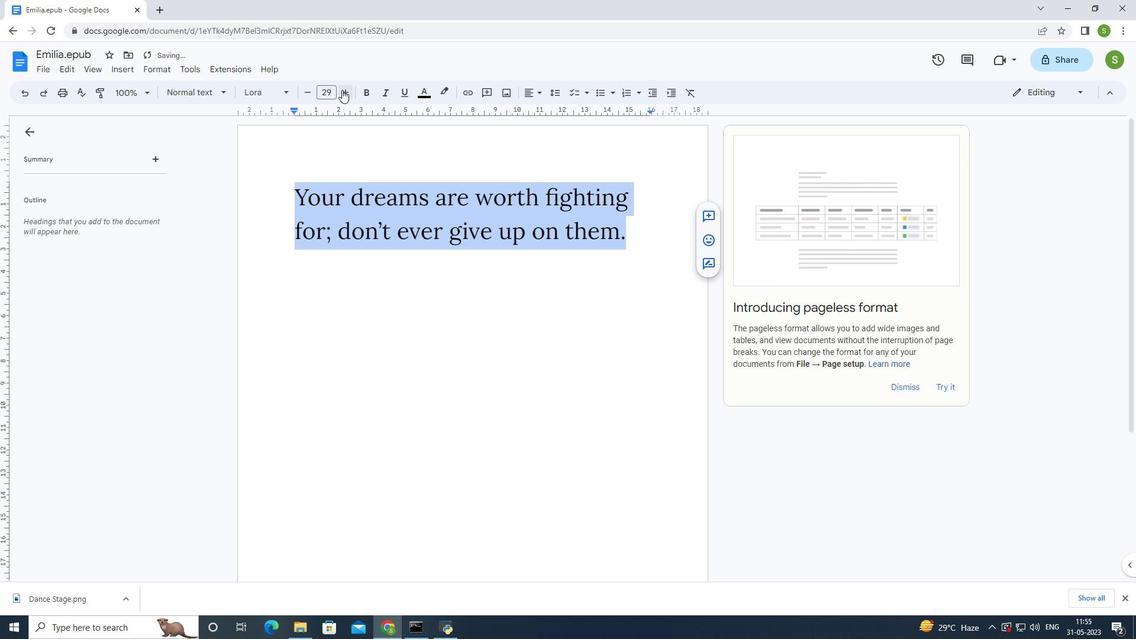 
Action: Mouse pressed left at (342, 89)
Screenshot: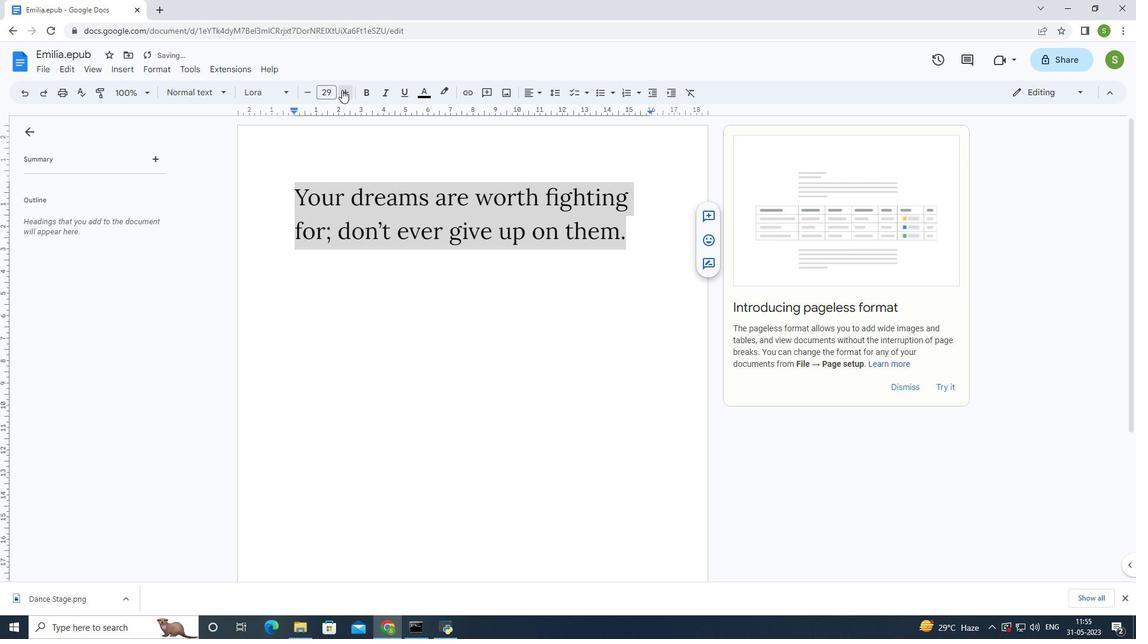 
Action: Mouse pressed left at (342, 89)
Screenshot: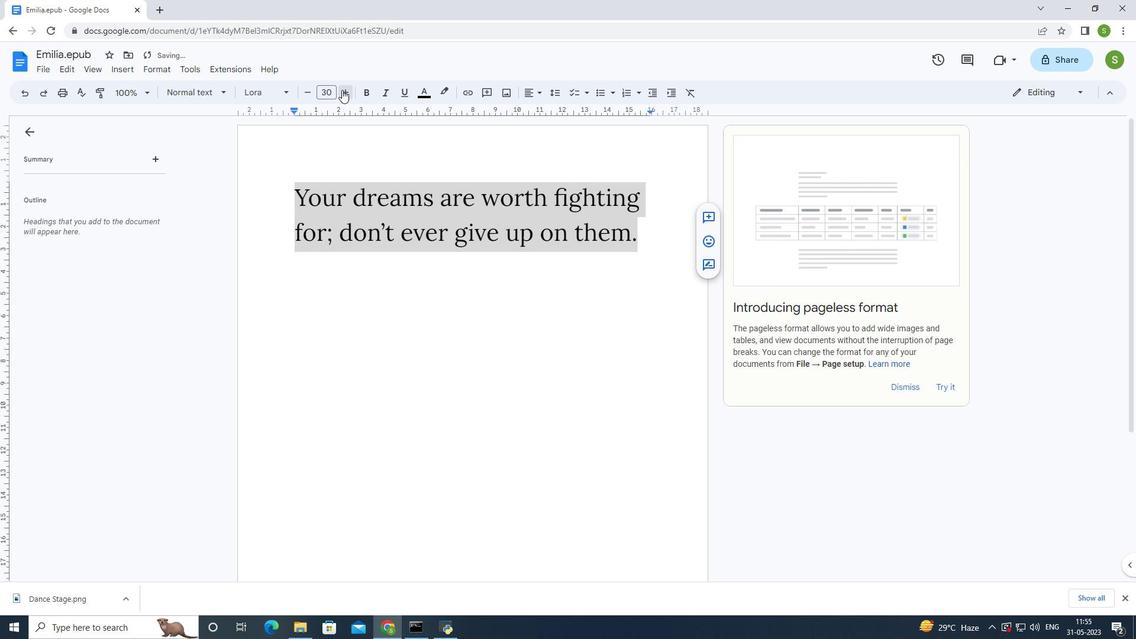 
Action: Mouse pressed left at (342, 89)
Screenshot: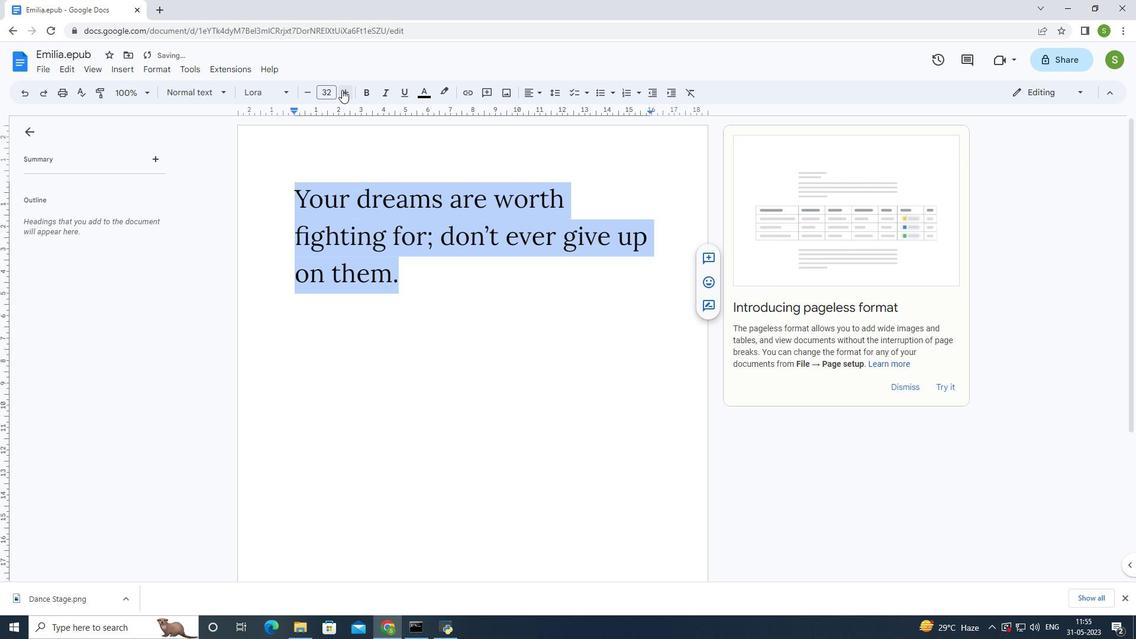 
Action: Mouse pressed left at (342, 89)
Screenshot: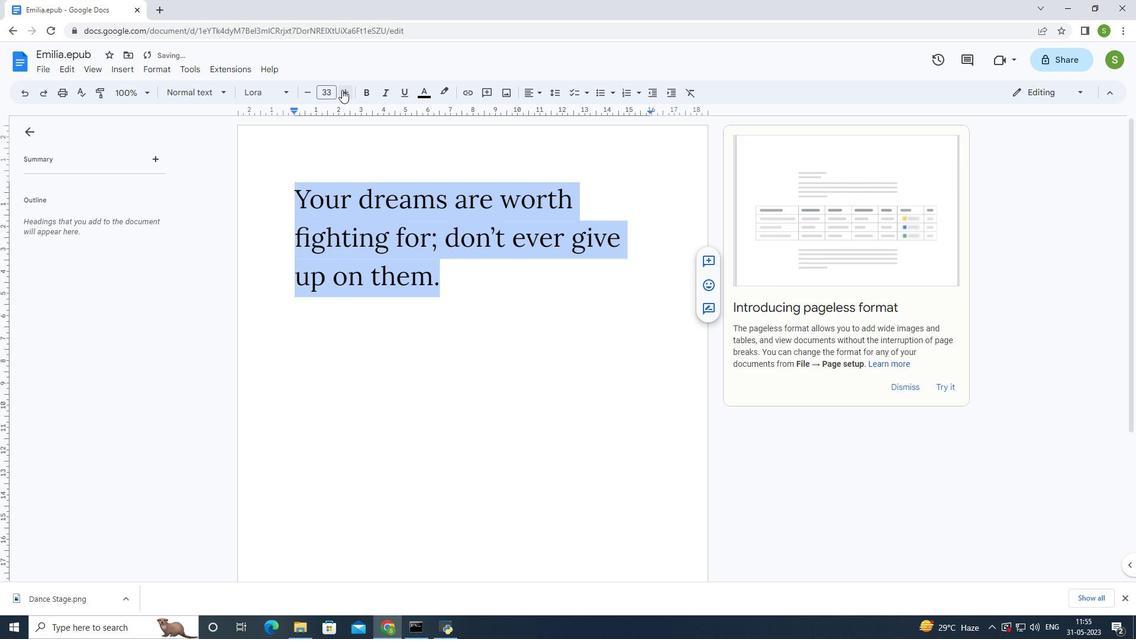 
Action: Mouse pressed left at (342, 89)
Screenshot: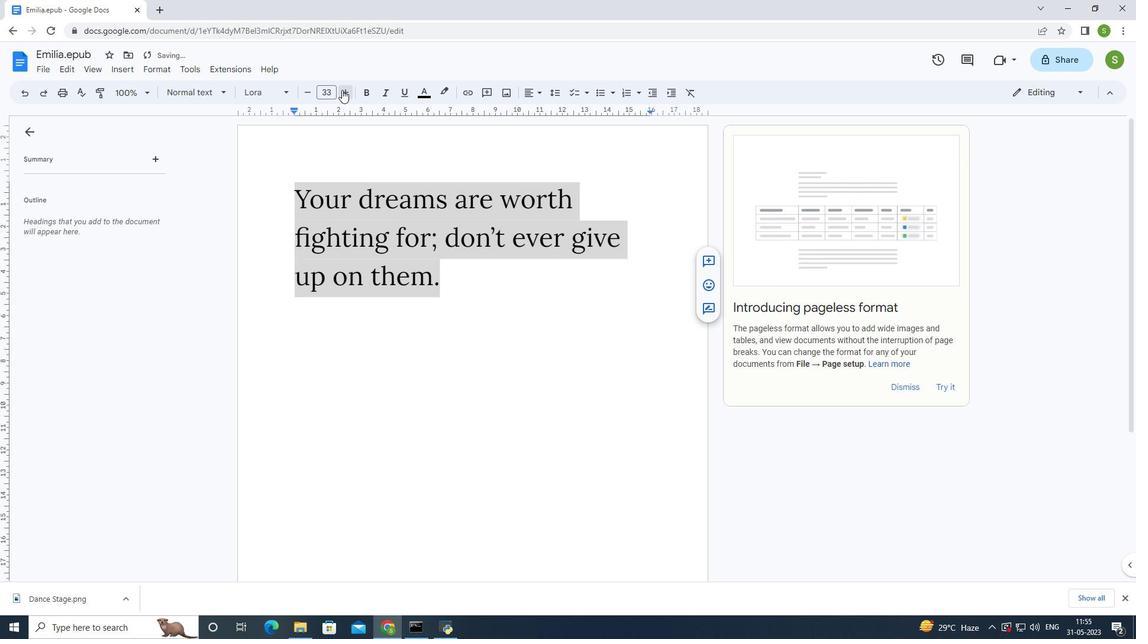
Action: Mouse pressed left at (342, 89)
Screenshot: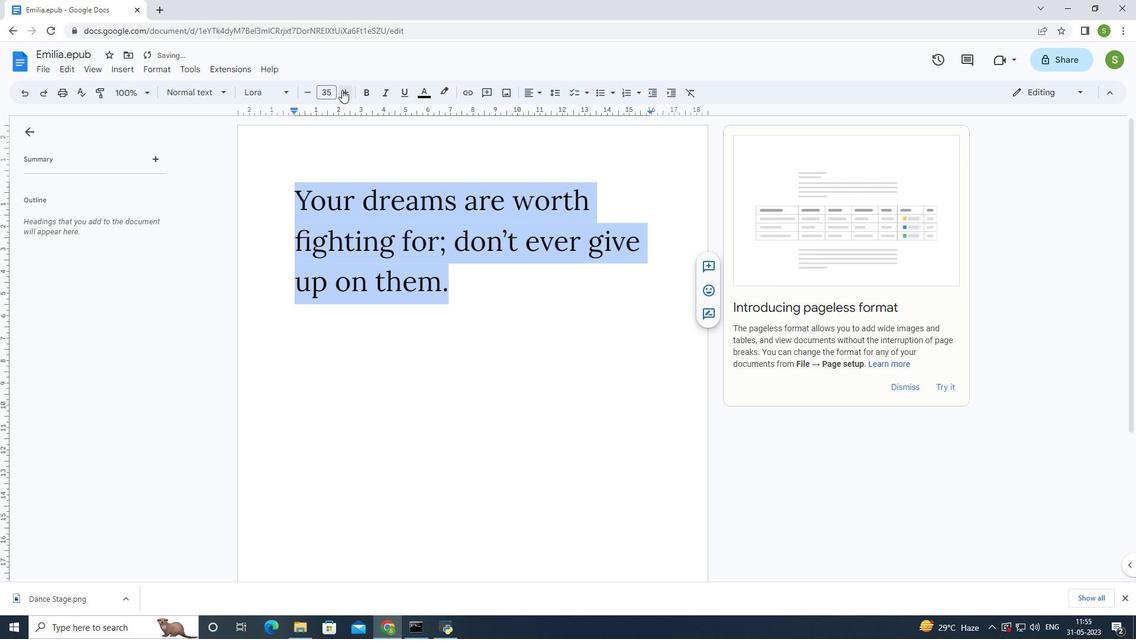 
Action: Mouse moved to (536, 92)
Screenshot: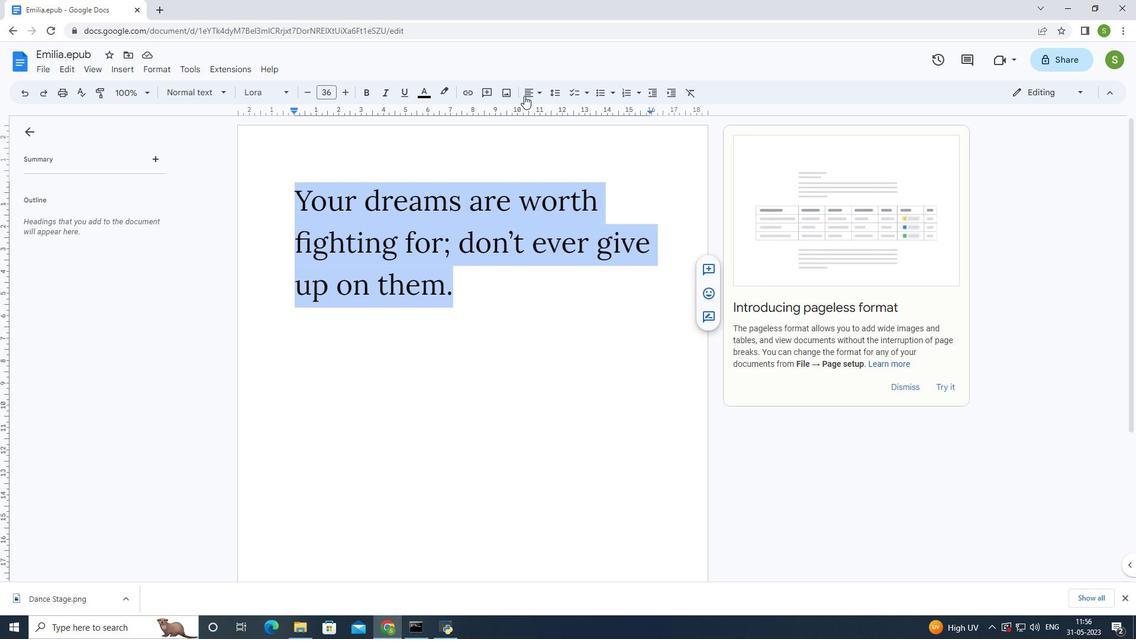 
Action: Mouse pressed left at (536, 92)
Screenshot: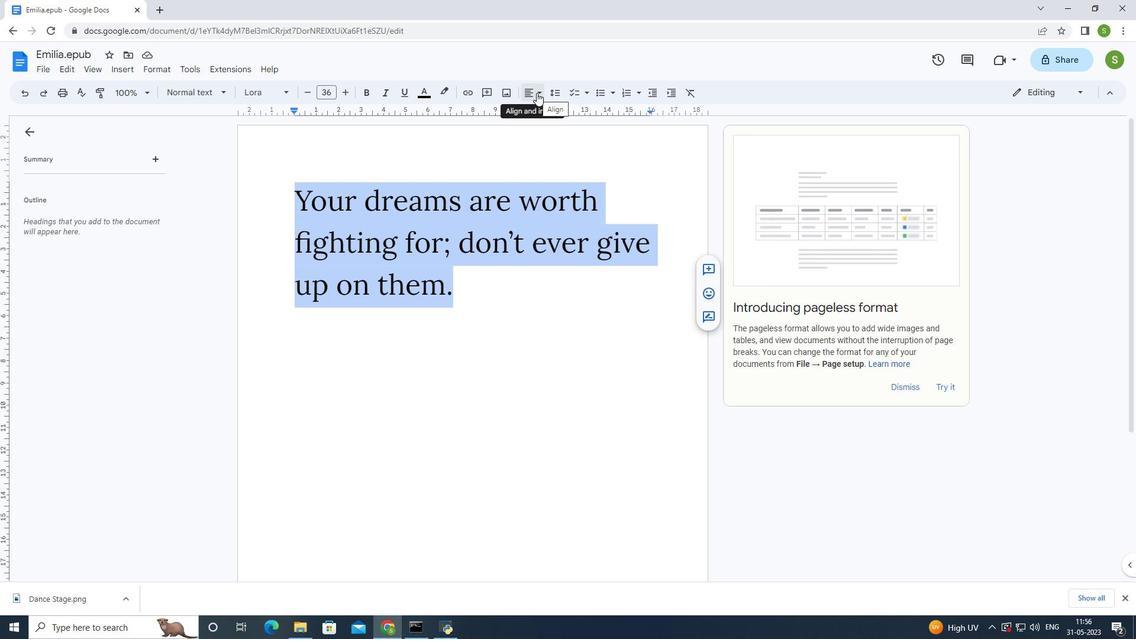 
Action: Mouse moved to (584, 112)
Screenshot: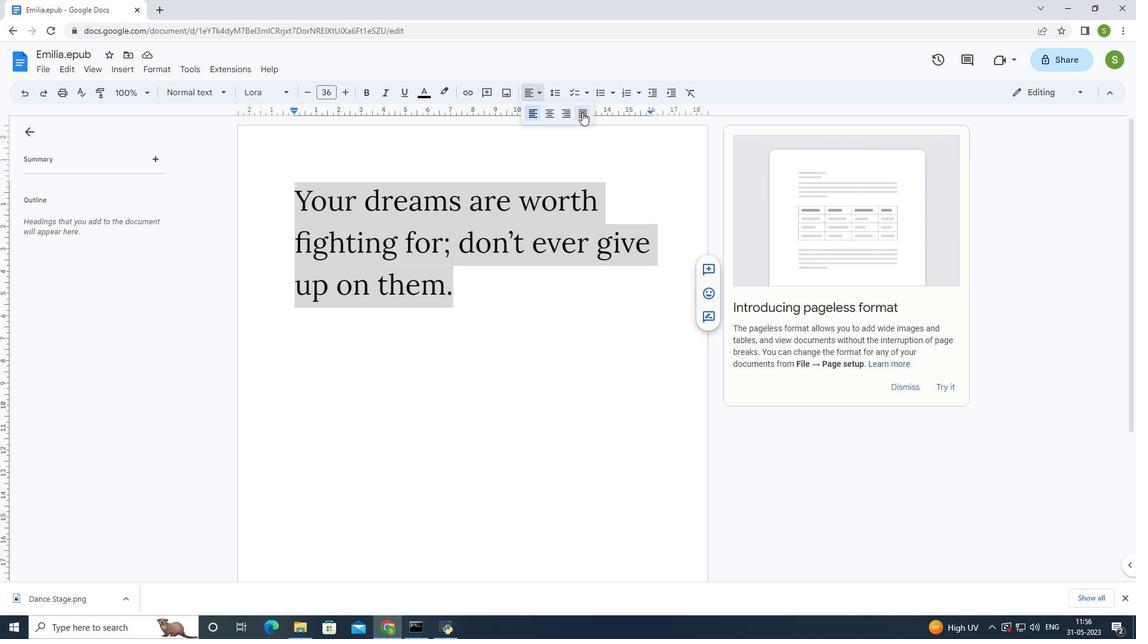 
Action: Mouse pressed left at (584, 112)
Screenshot: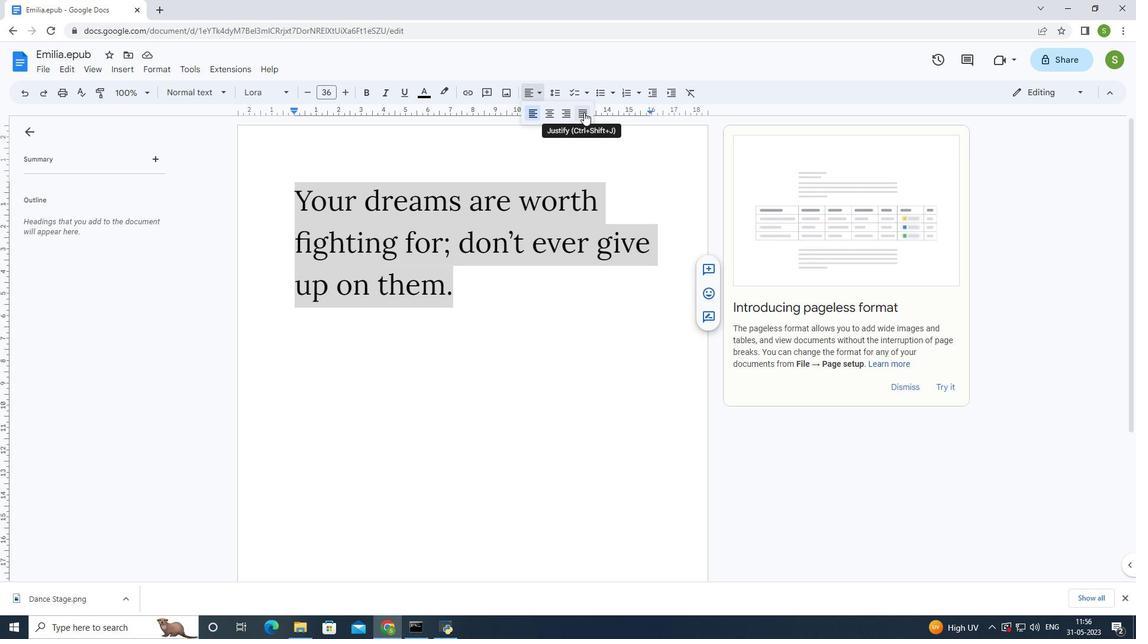 
Action: Mouse moved to (421, 92)
Screenshot: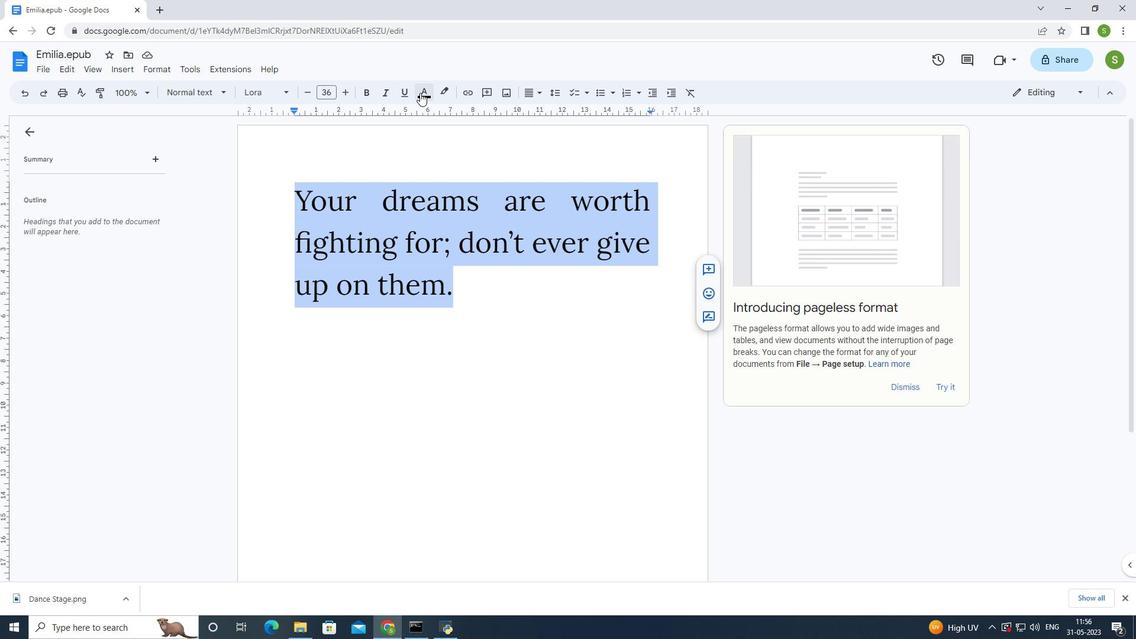 
Action: Mouse pressed left at (421, 92)
Screenshot: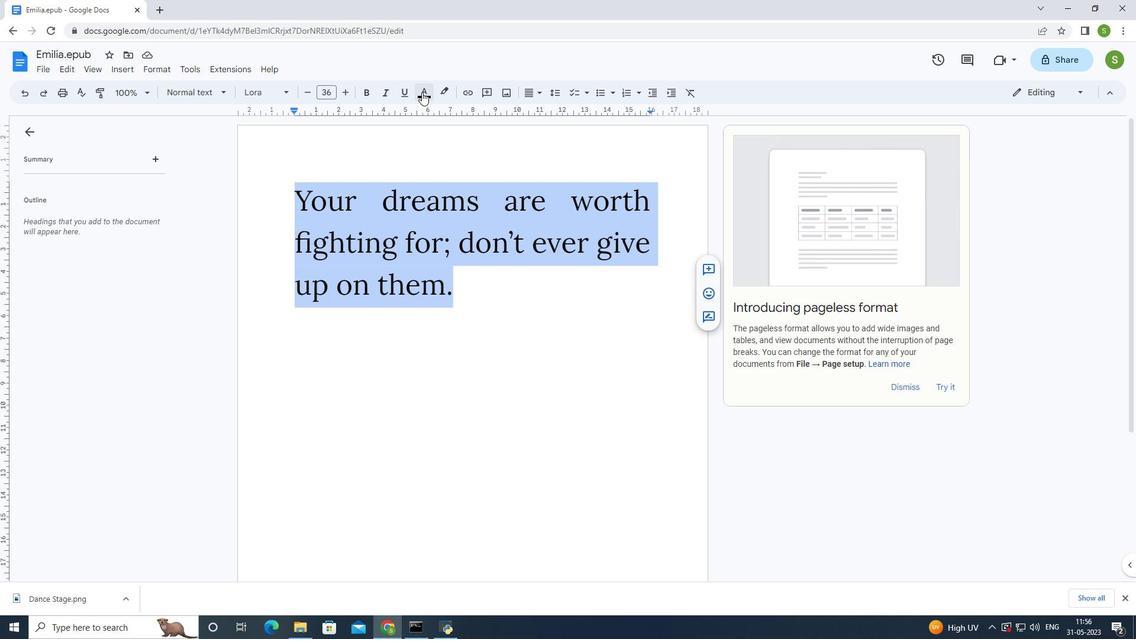 
Action: Mouse moved to (469, 191)
Screenshot: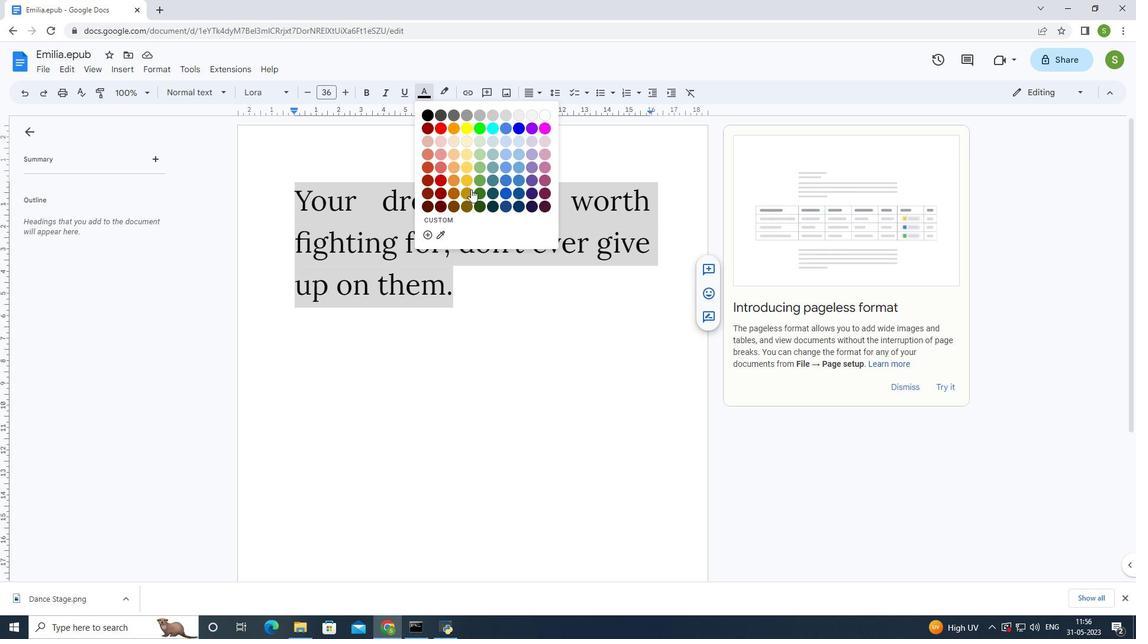 
Action: Mouse pressed left at (469, 191)
Screenshot: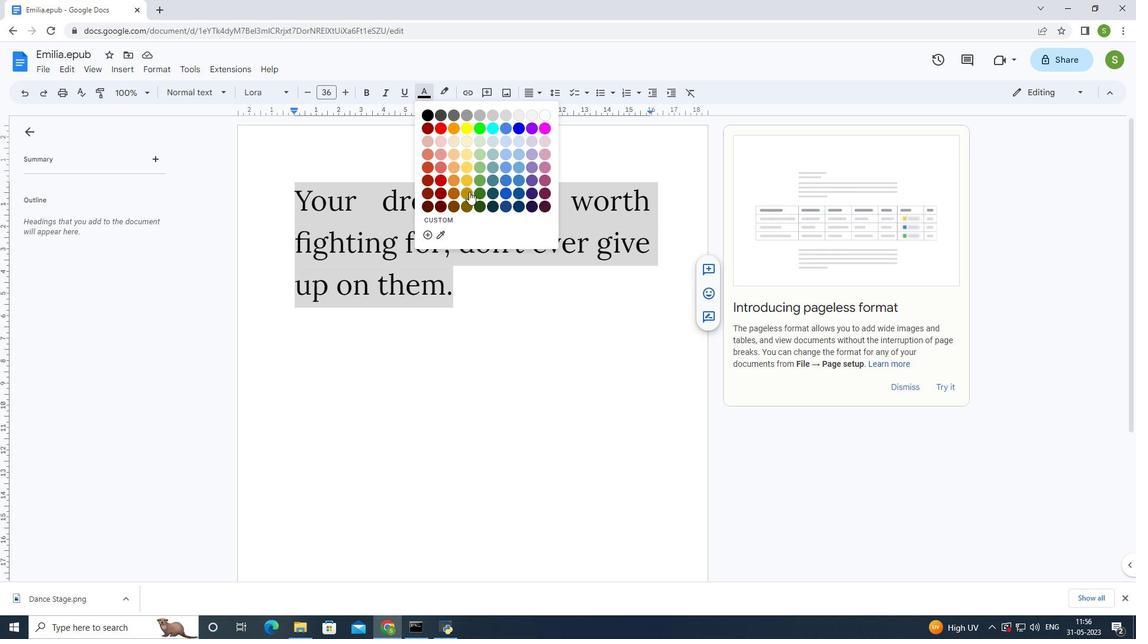 
Action: Mouse moved to (488, 317)
Screenshot: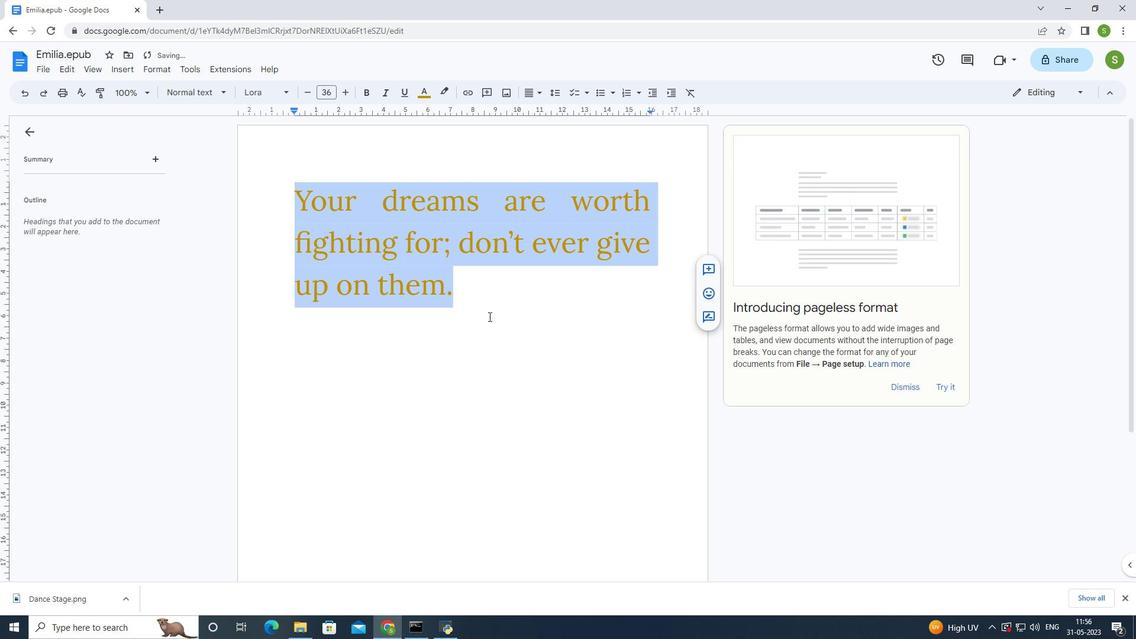 
Action: Mouse pressed left at (488, 317)
Screenshot: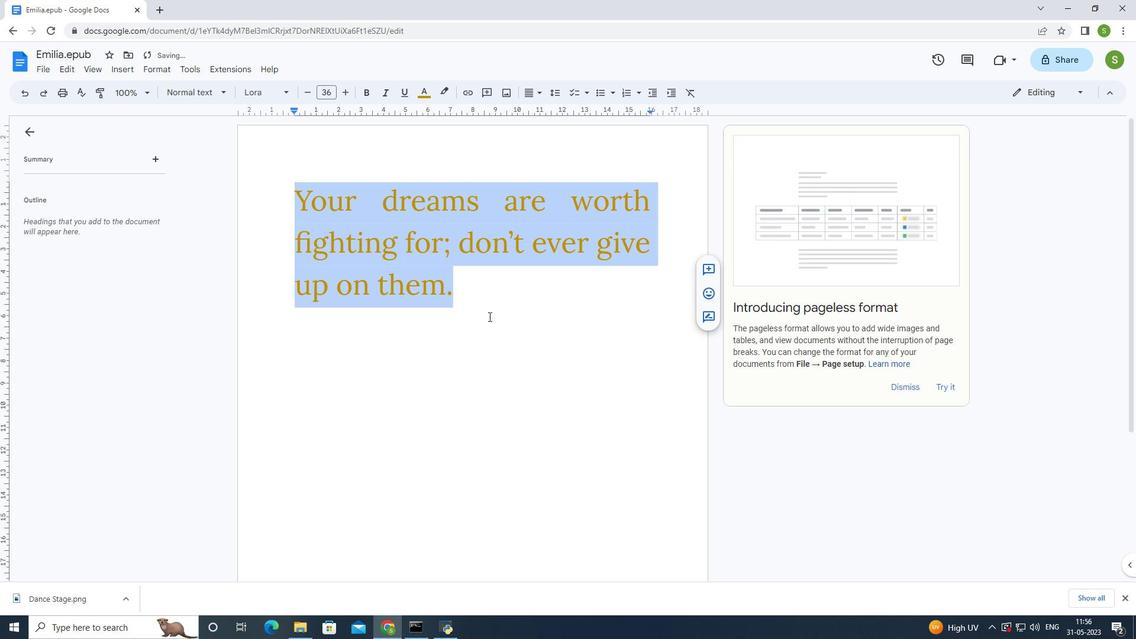 
Action: Mouse moved to (488, 304)
Screenshot: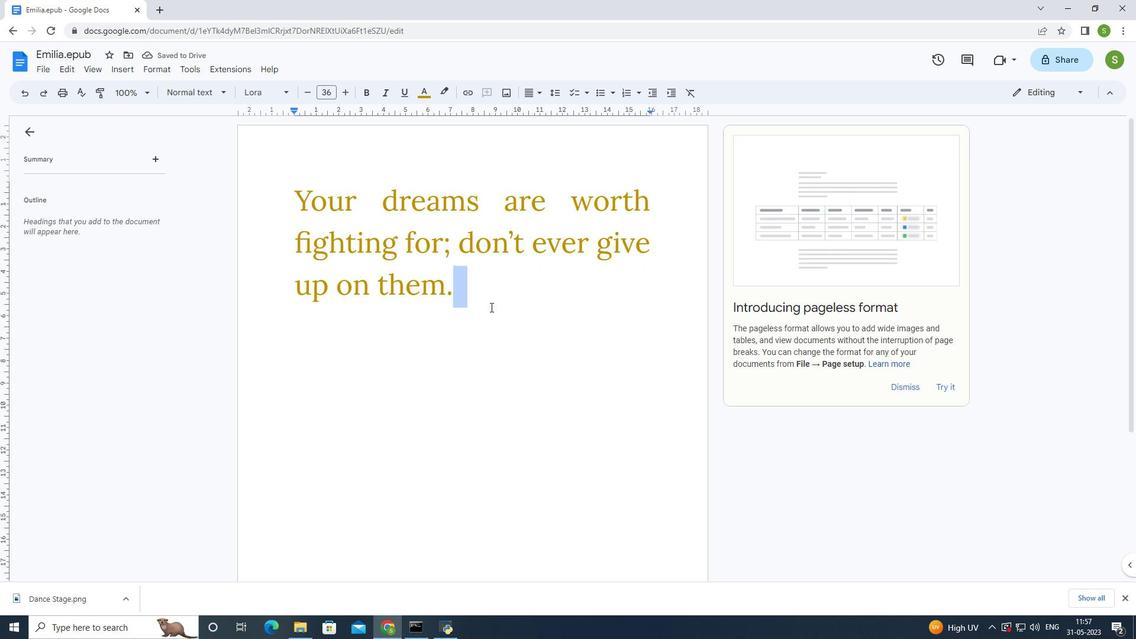 
